 Task: Create a section Code Crushers and in the section, add a milestone Single Sign-On (SSO) Implementation in the project AgileMastery
Action: Mouse moved to (73, 347)
Screenshot: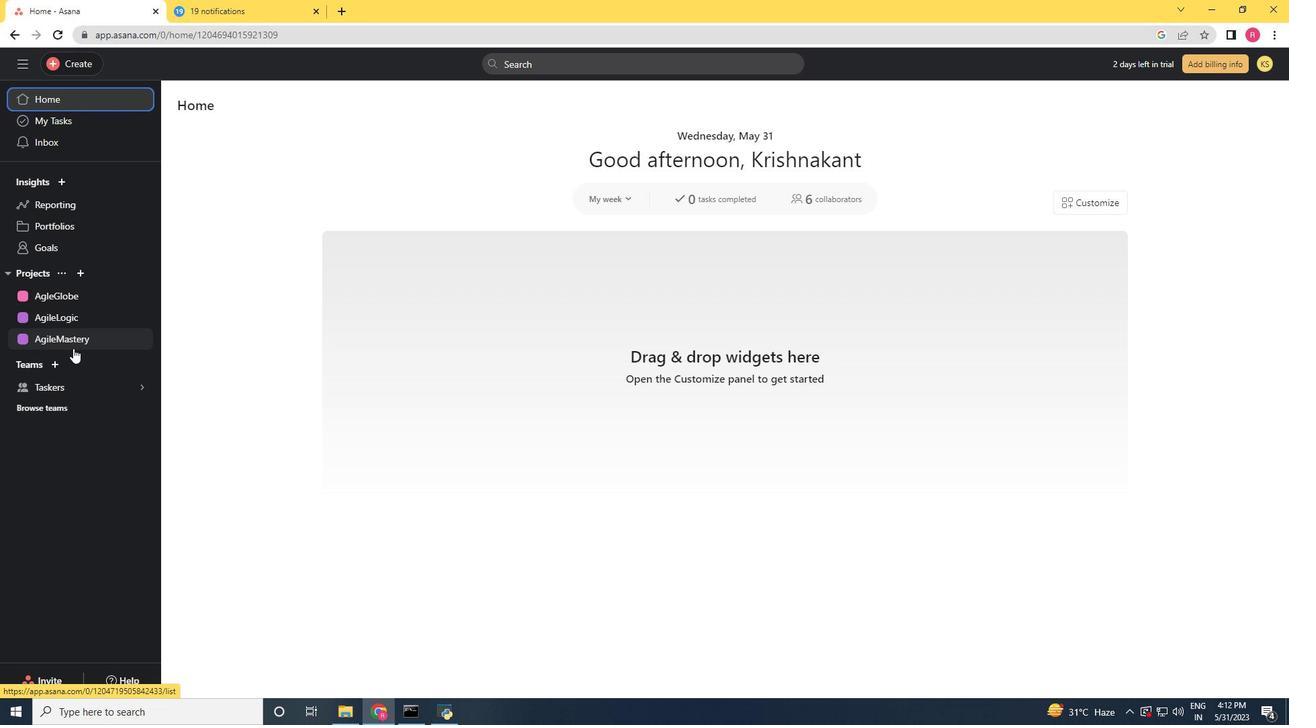 
Action: Mouse pressed left at (73, 347)
Screenshot: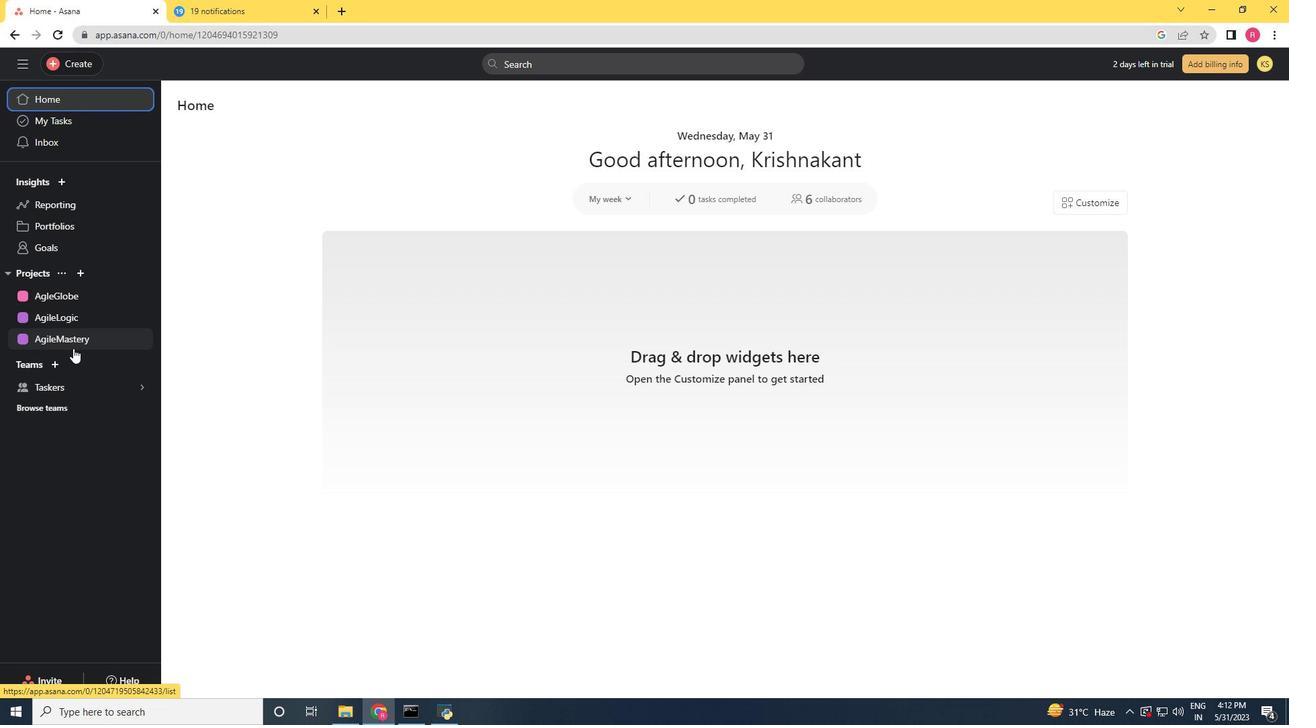 
Action: Mouse moved to (433, 499)
Screenshot: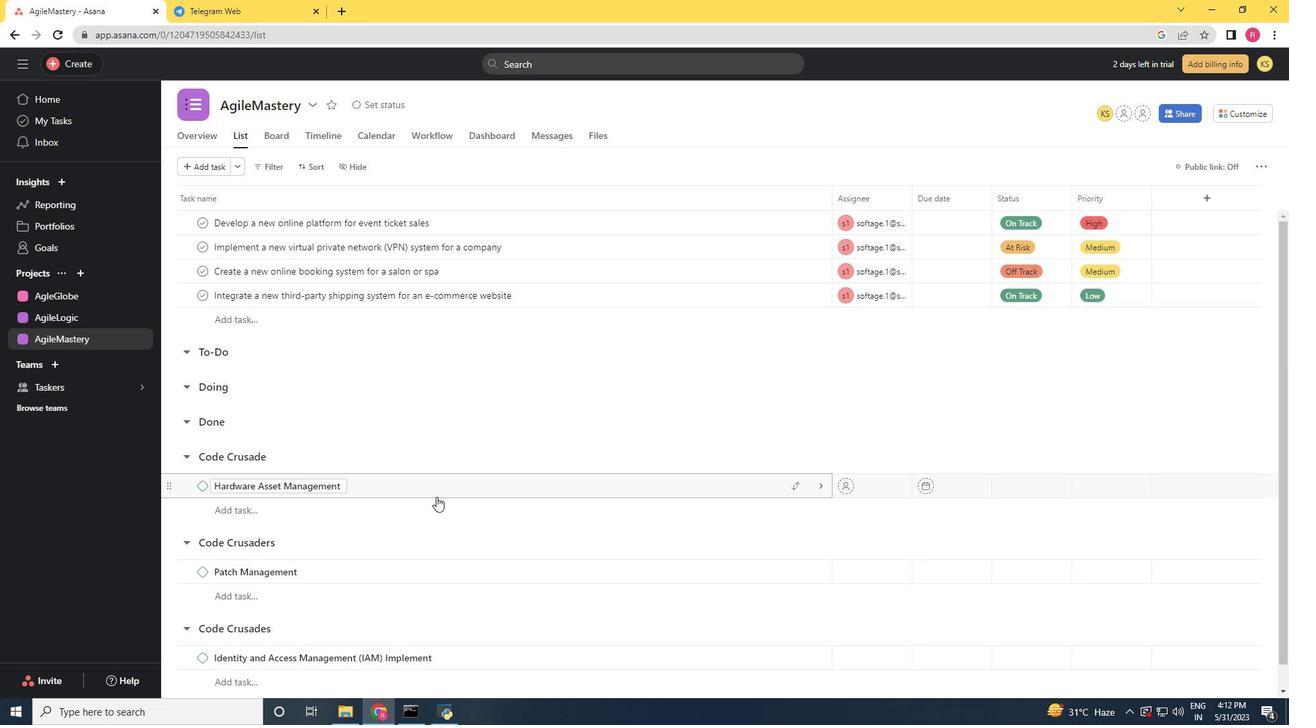
Action: Mouse scrolled (433, 498) with delta (0, 0)
Screenshot: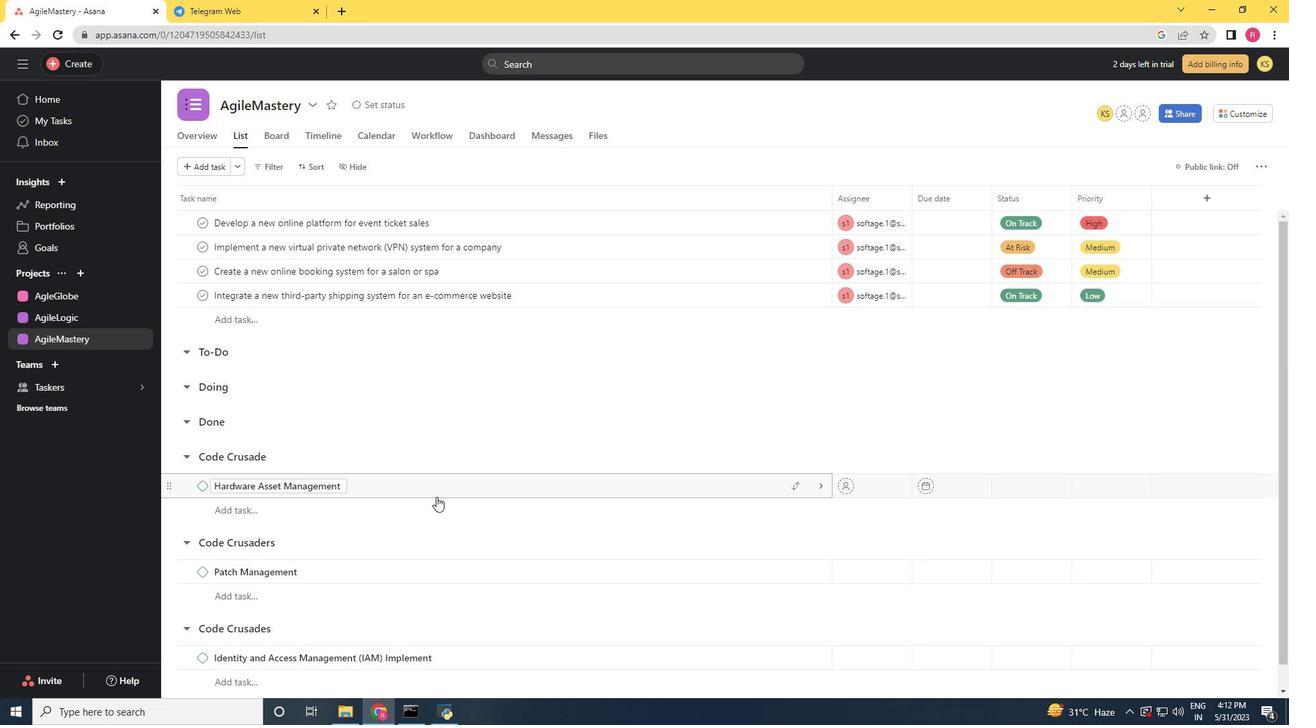 
Action: Mouse moved to (432, 500)
Screenshot: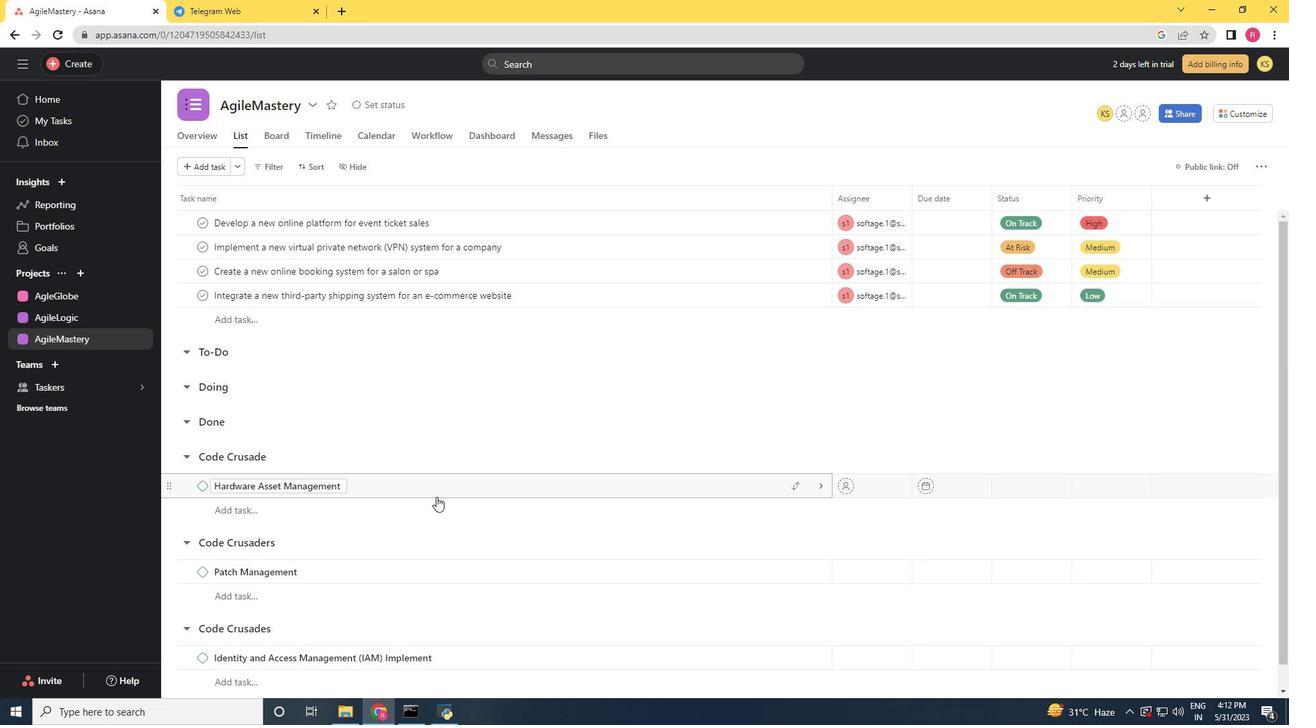 
Action: Mouse scrolled (432, 500) with delta (0, 0)
Screenshot: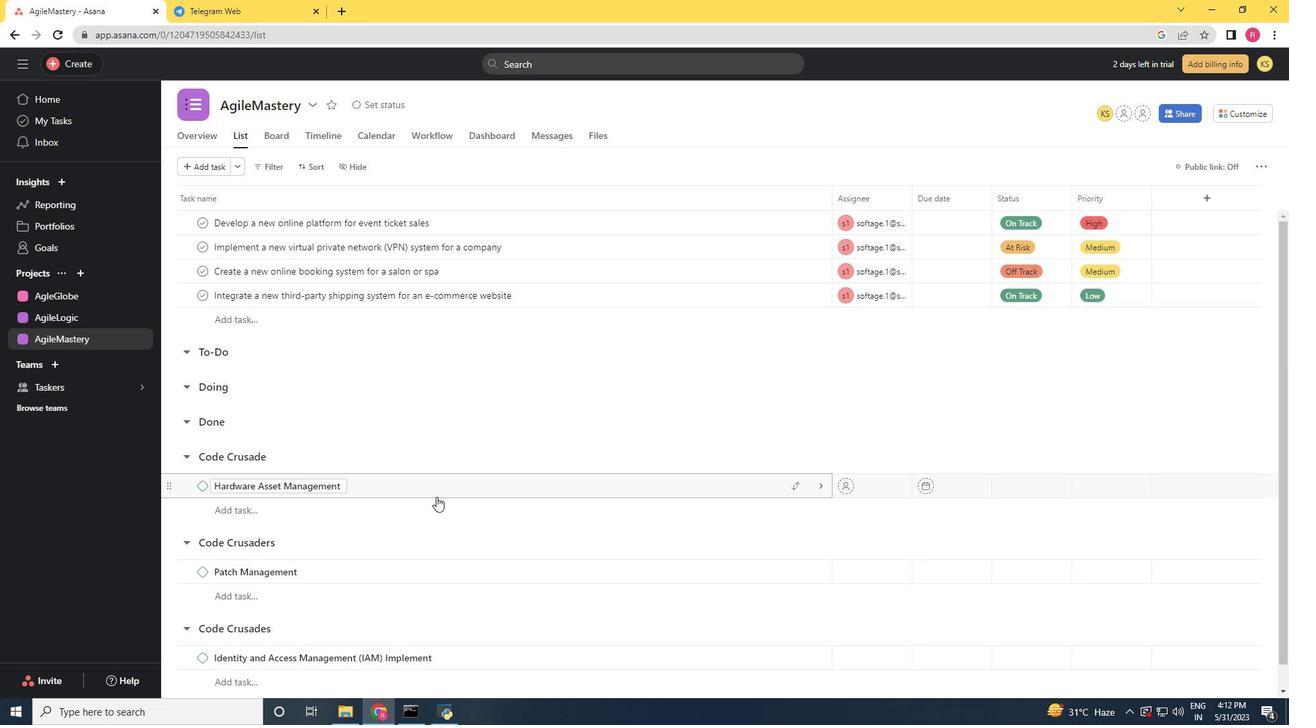 
Action: Mouse moved to (431, 502)
Screenshot: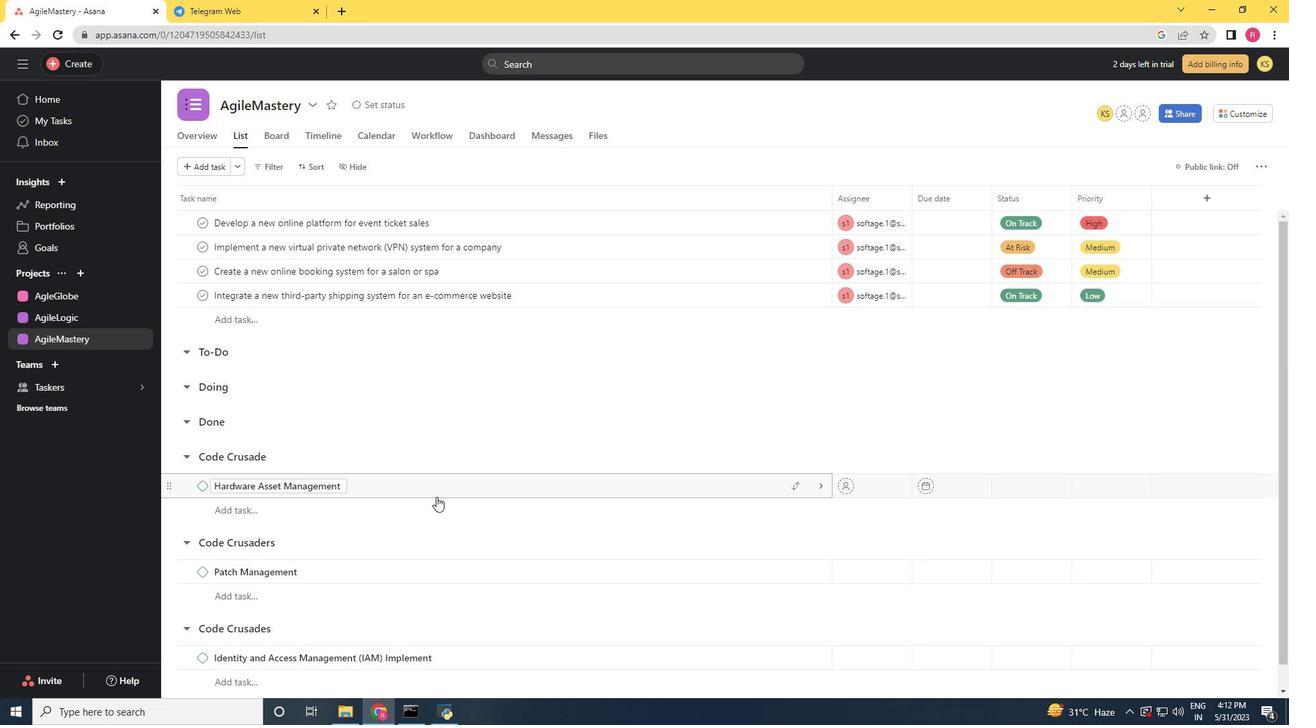 
Action: Mouse scrolled (431, 501) with delta (0, 0)
Screenshot: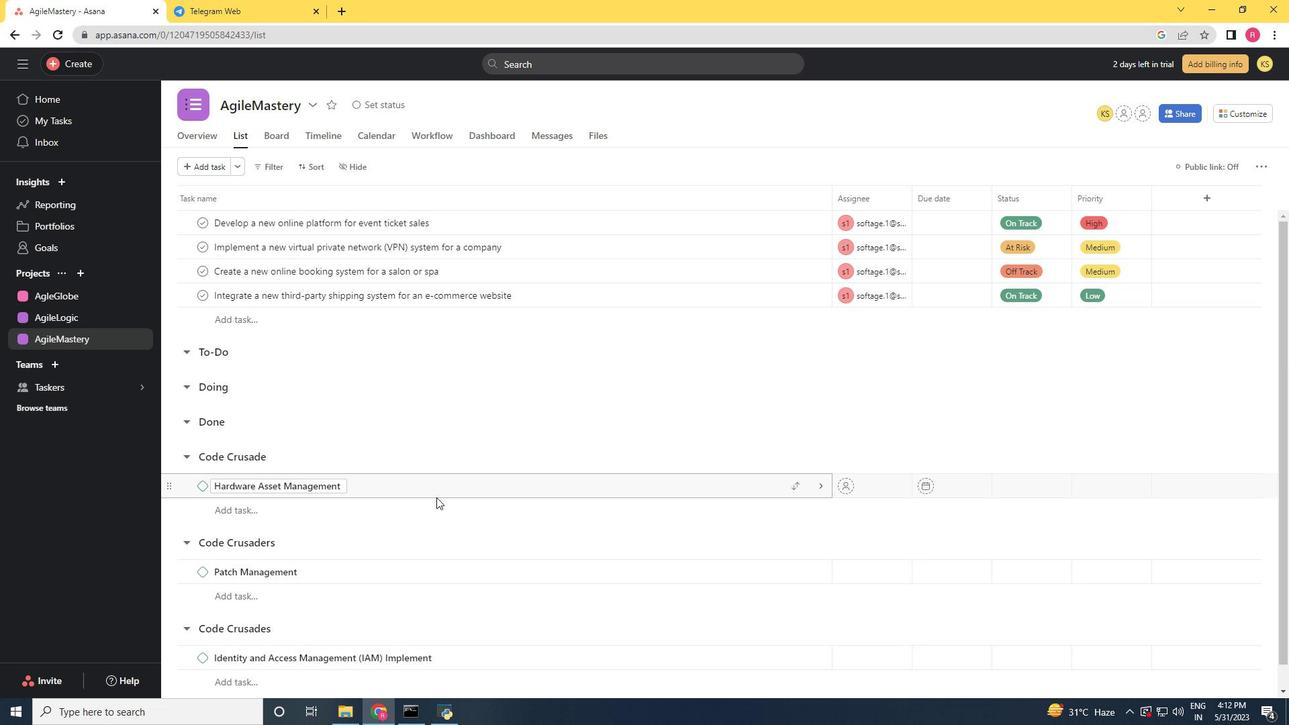 
Action: Mouse moved to (431, 502)
Screenshot: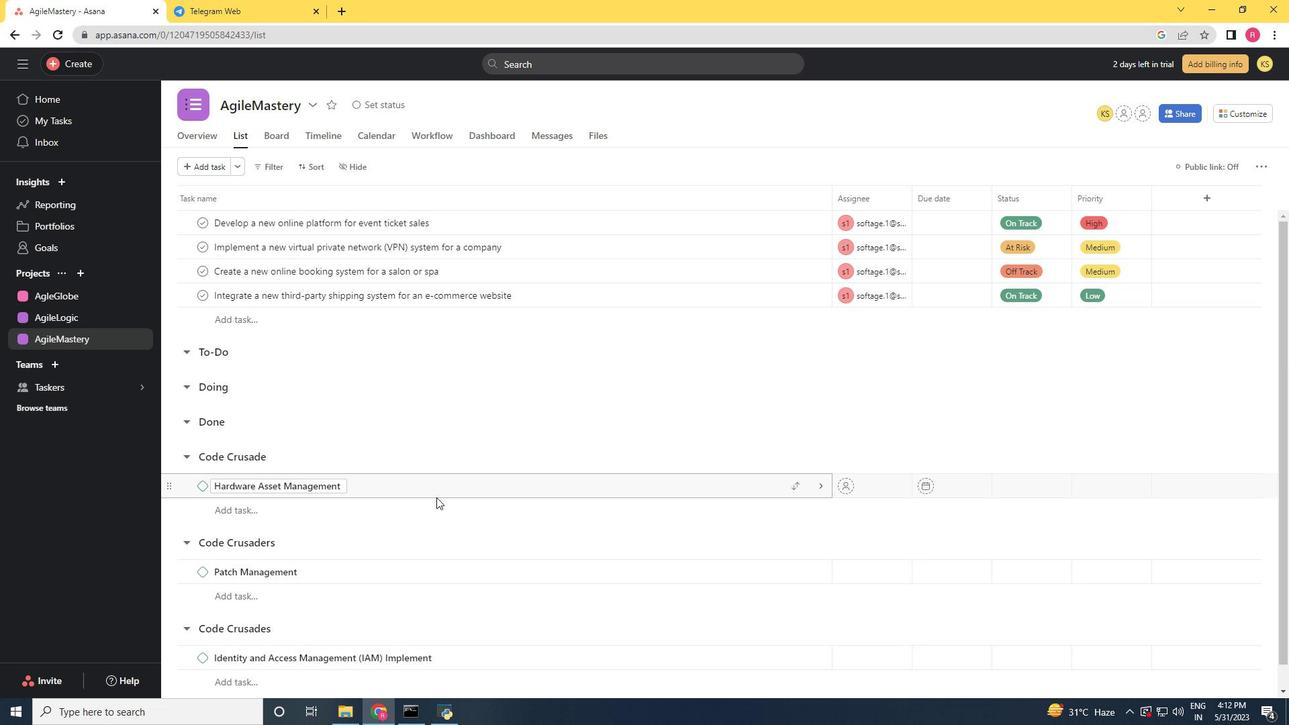 
Action: Mouse scrolled (431, 502) with delta (0, 0)
Screenshot: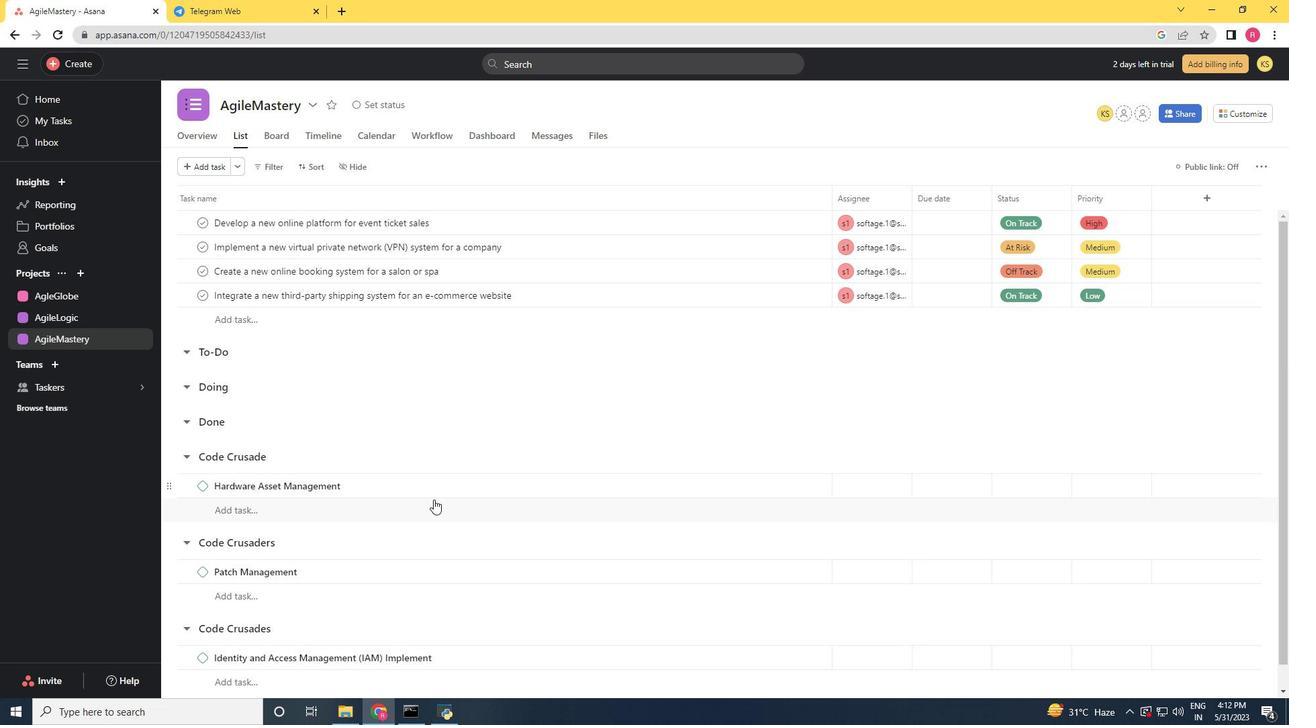 
Action: Mouse moved to (207, 688)
Screenshot: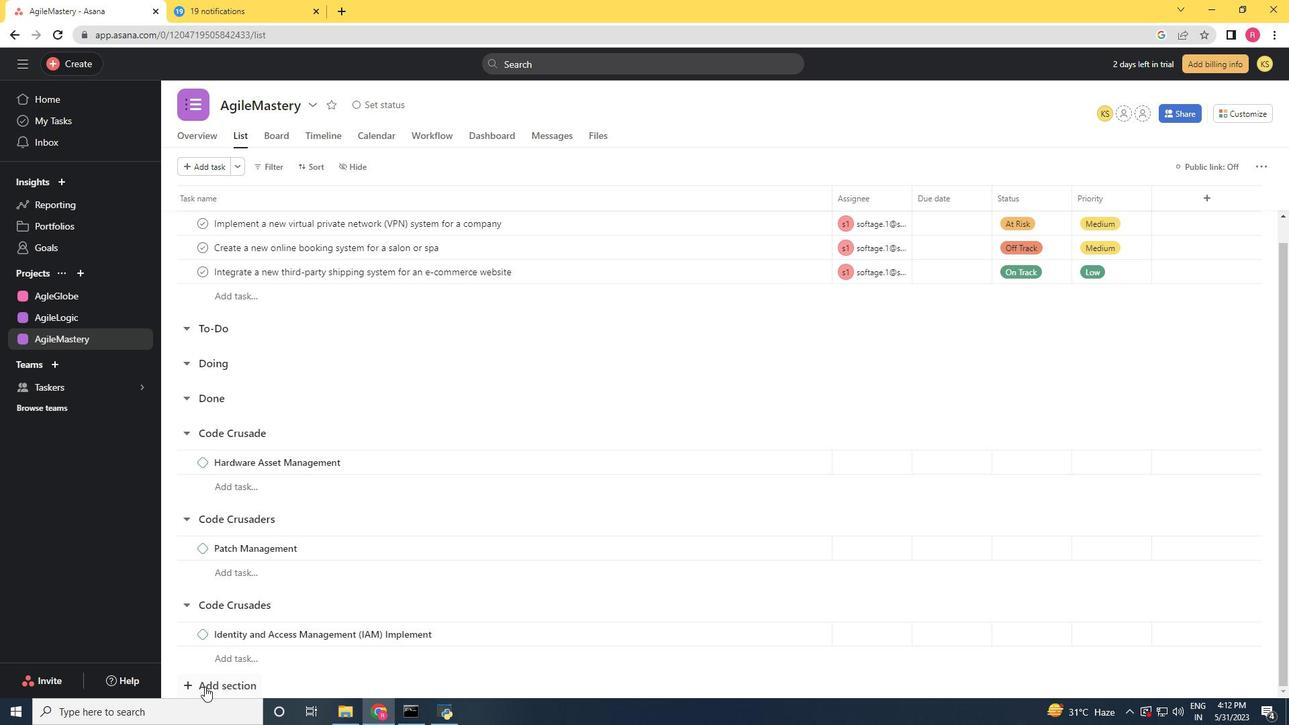 
Action: Mouse pressed left at (207, 688)
Screenshot: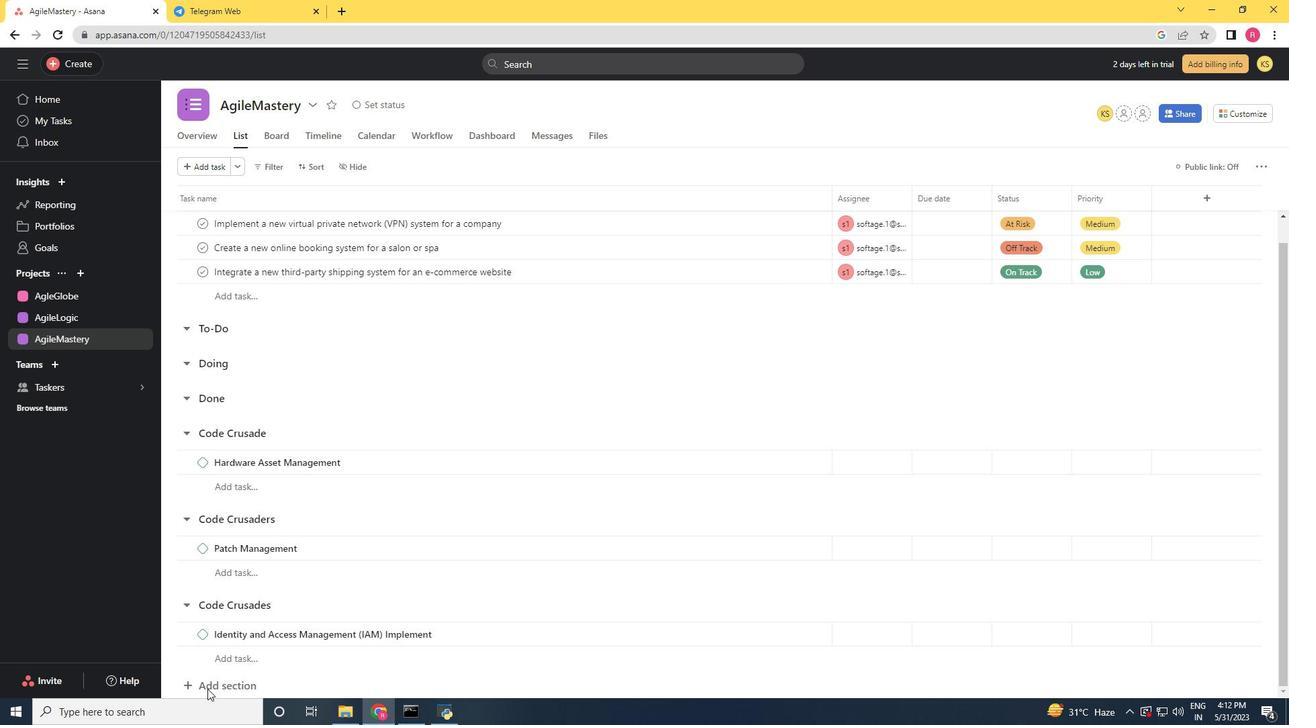 
Action: Mouse moved to (253, 654)
Screenshot: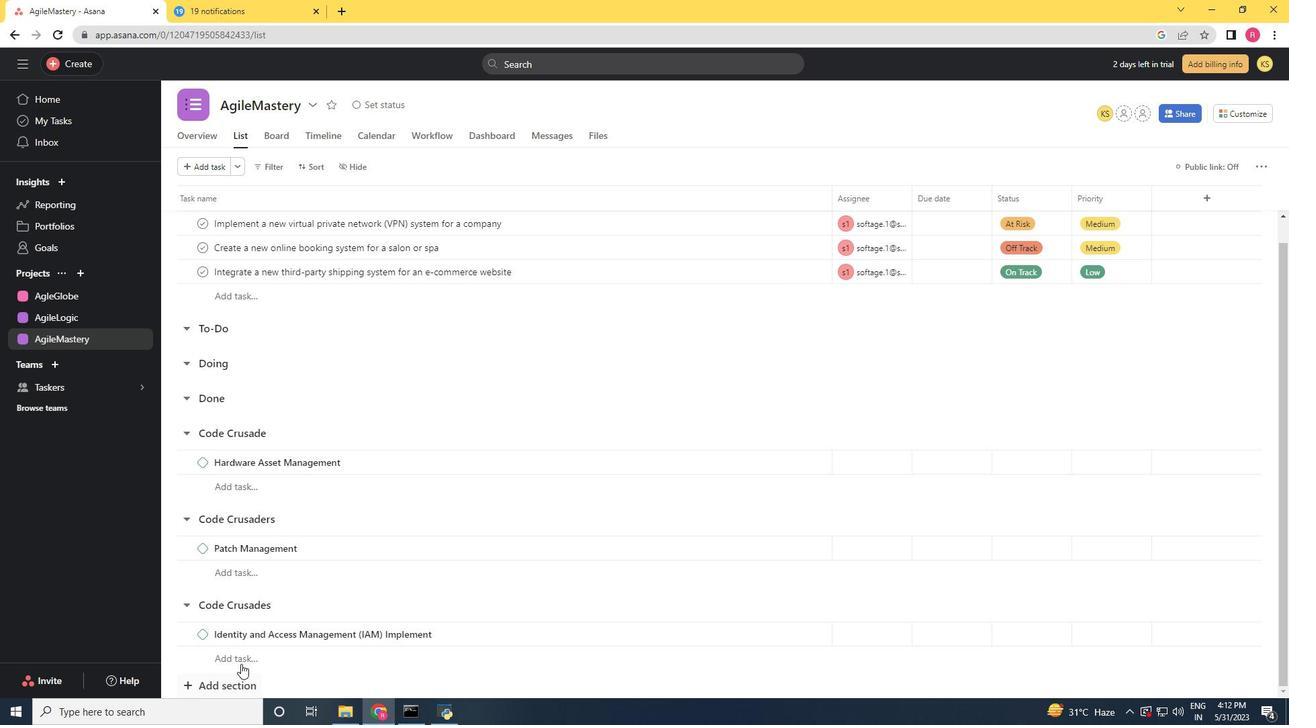 
Action: Mouse scrolled (253, 653) with delta (0, 0)
Screenshot: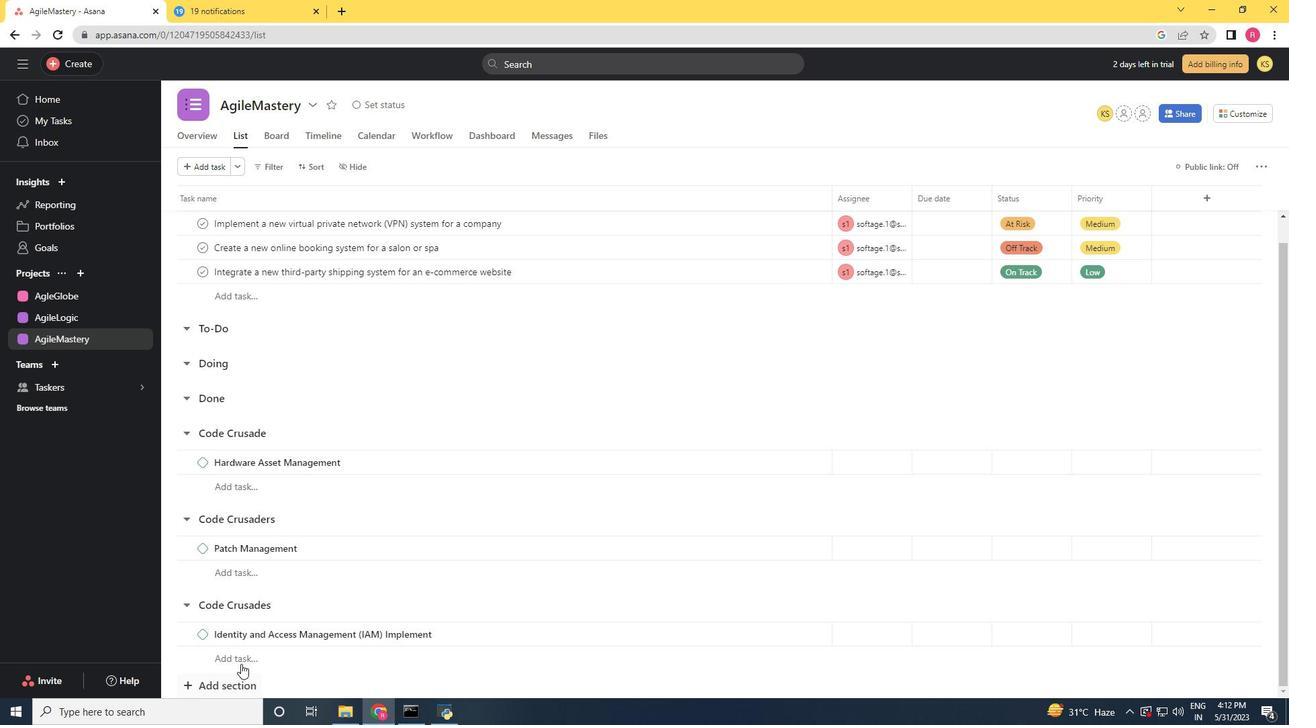 
Action: Mouse moved to (254, 653)
Screenshot: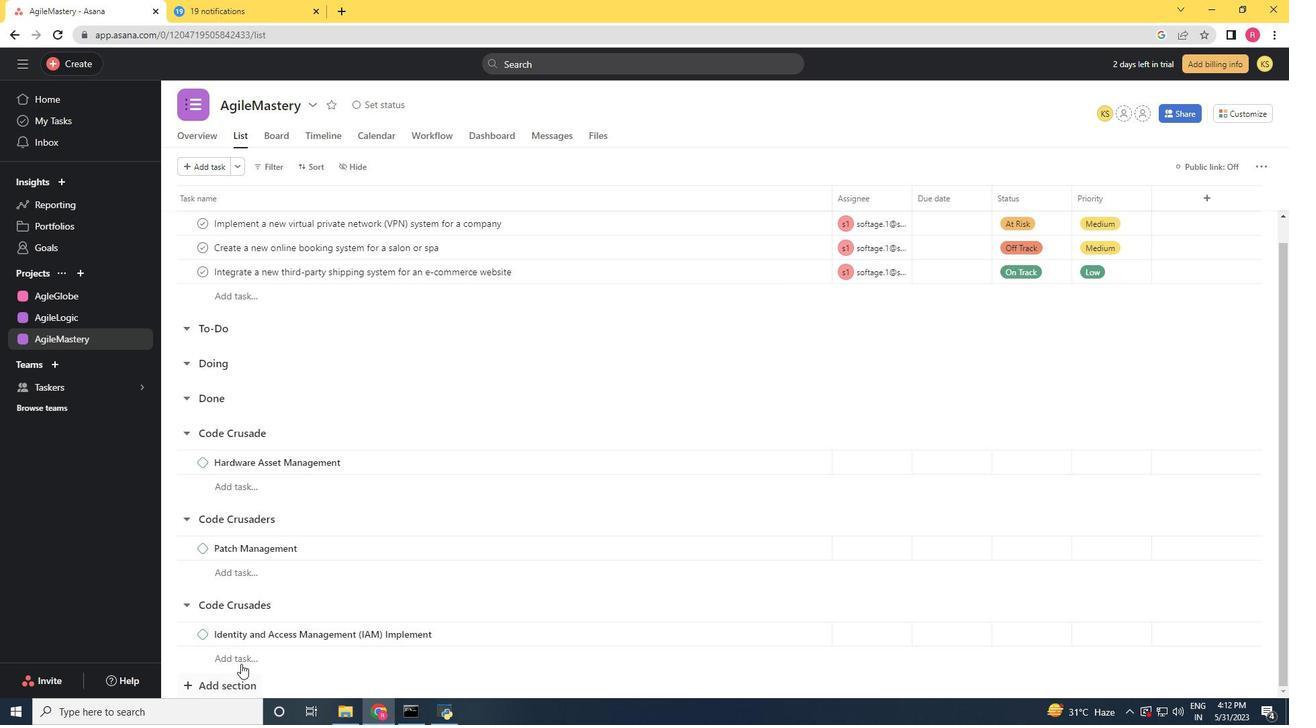 
Action: Mouse scrolled (254, 653) with delta (0, 0)
Screenshot: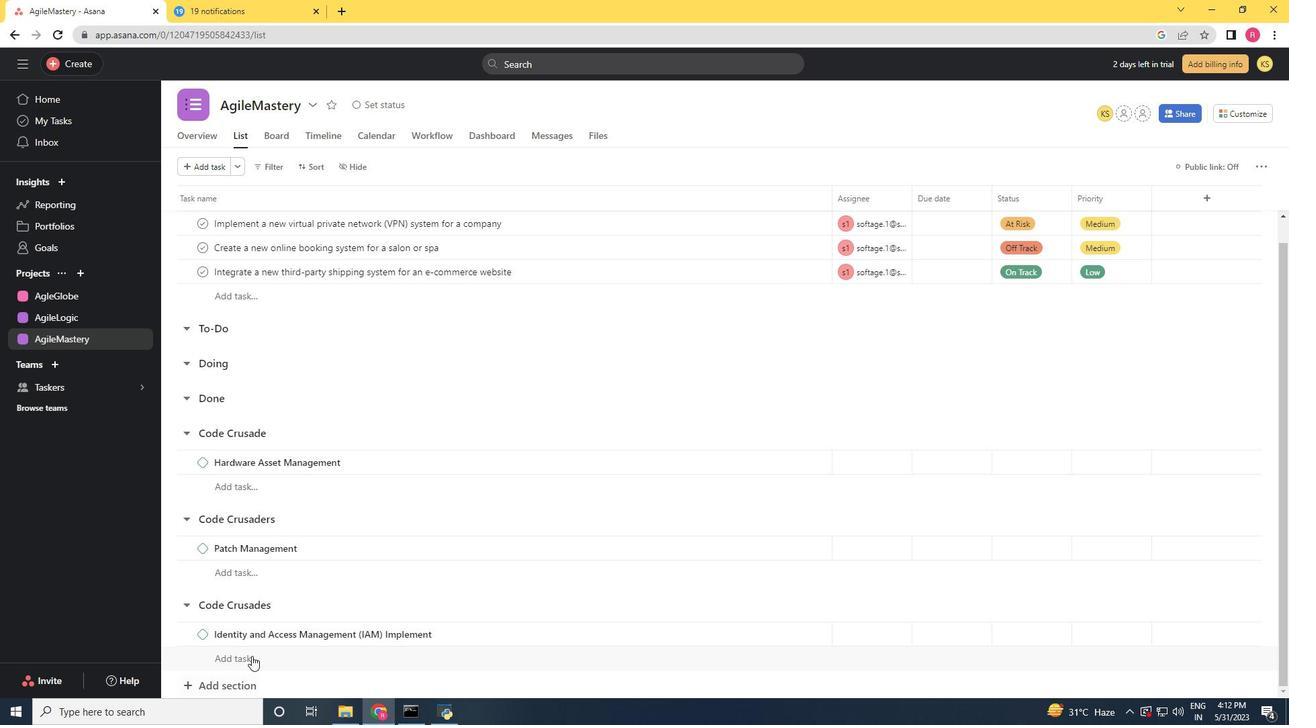 
Action: Mouse moved to (255, 653)
Screenshot: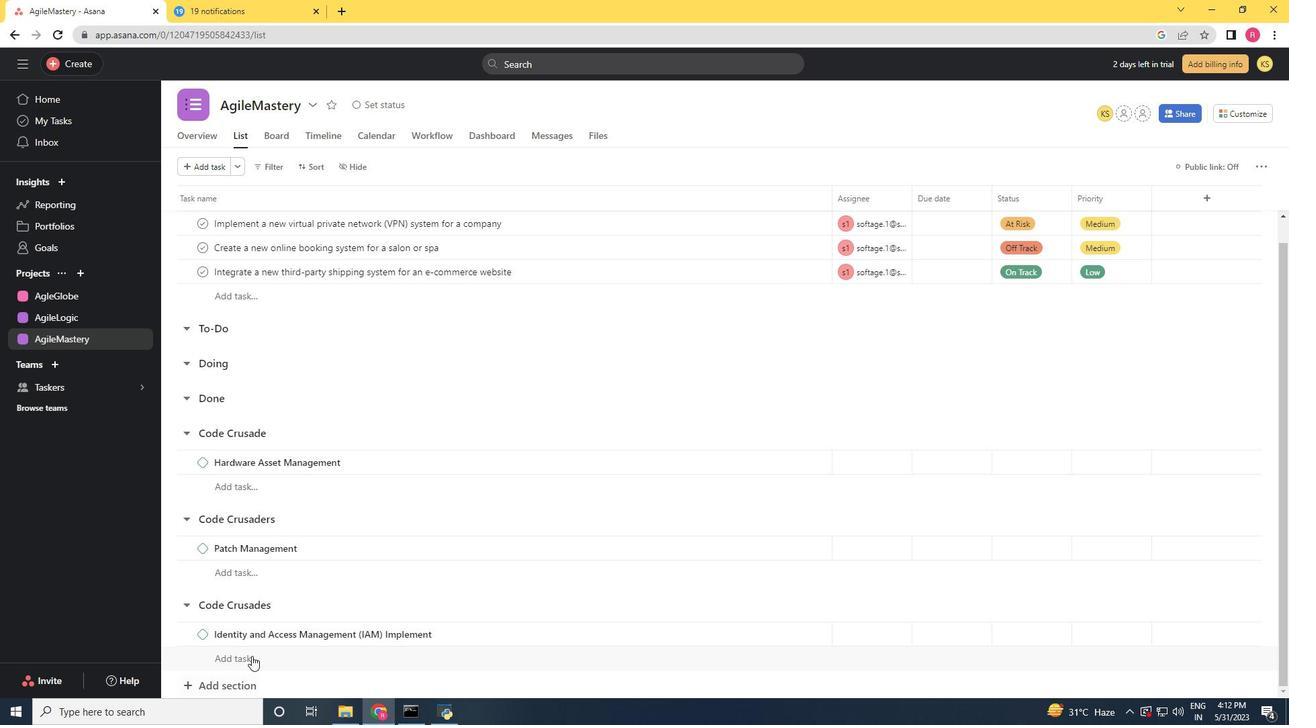 
Action: Mouse scrolled (255, 653) with delta (0, 0)
Screenshot: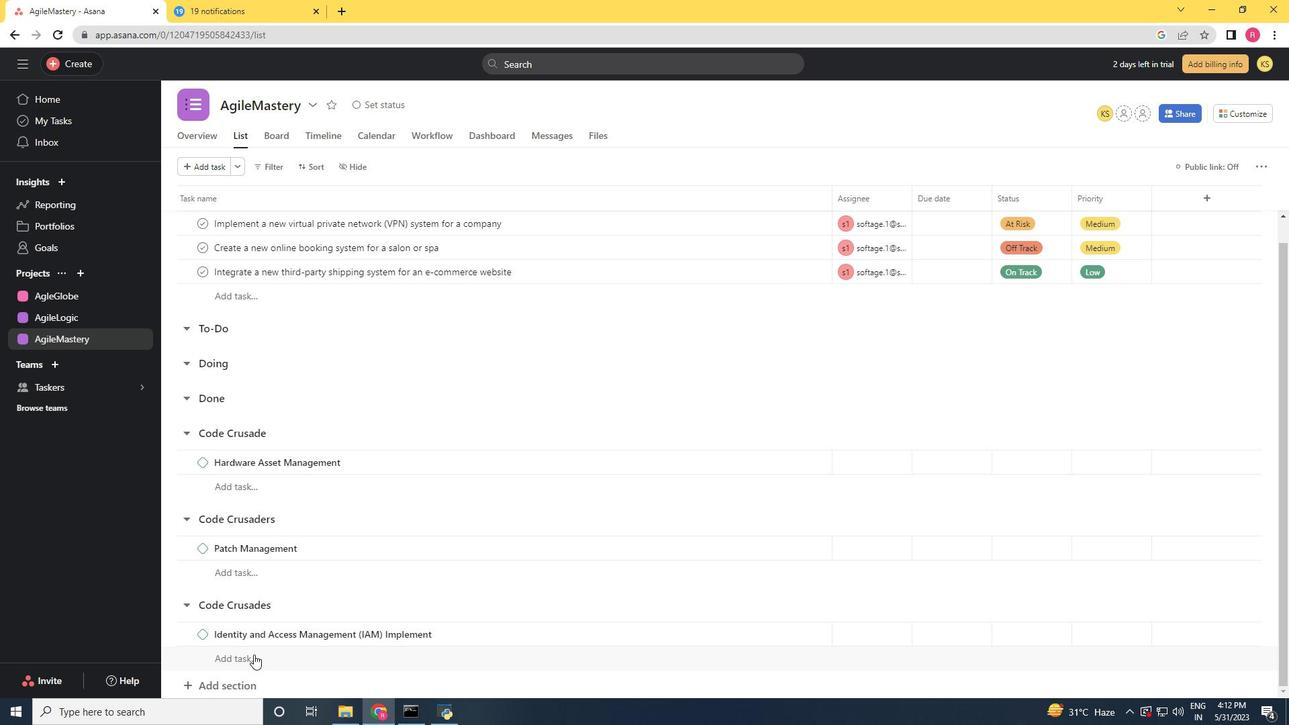 
Action: Mouse scrolled (255, 653) with delta (0, 0)
Screenshot: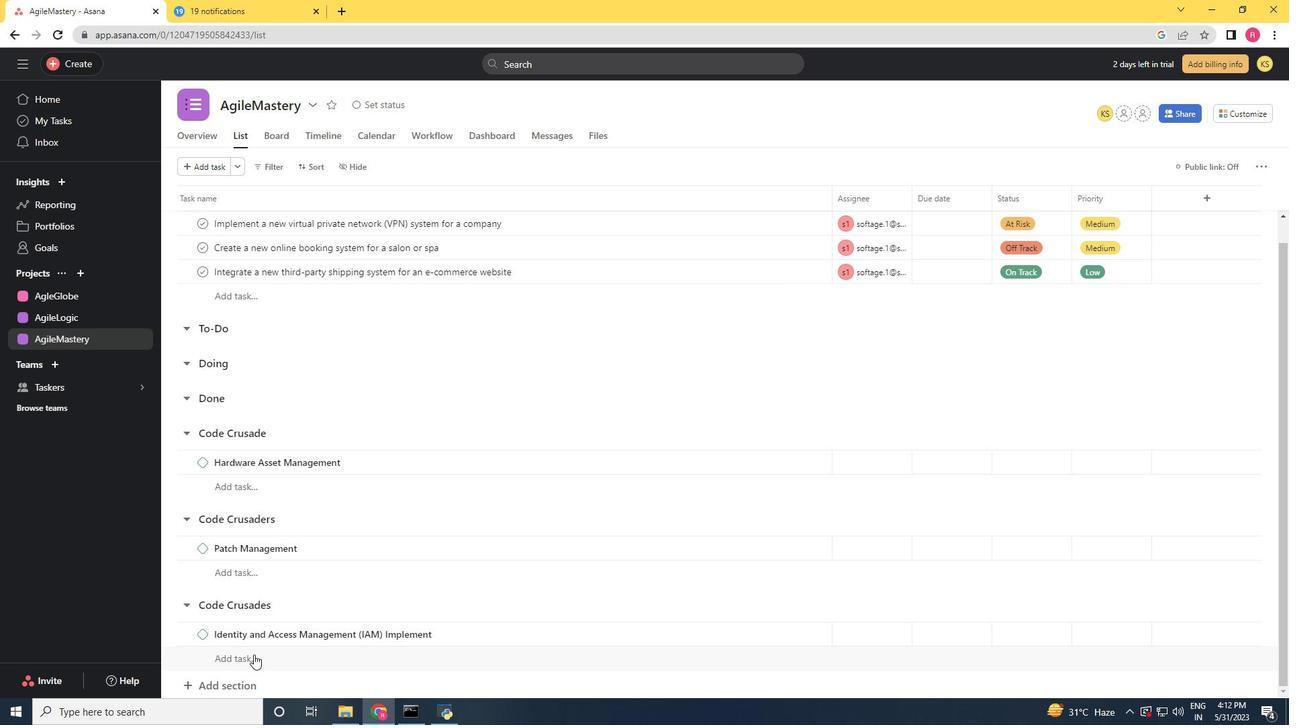 
Action: Mouse moved to (228, 681)
Screenshot: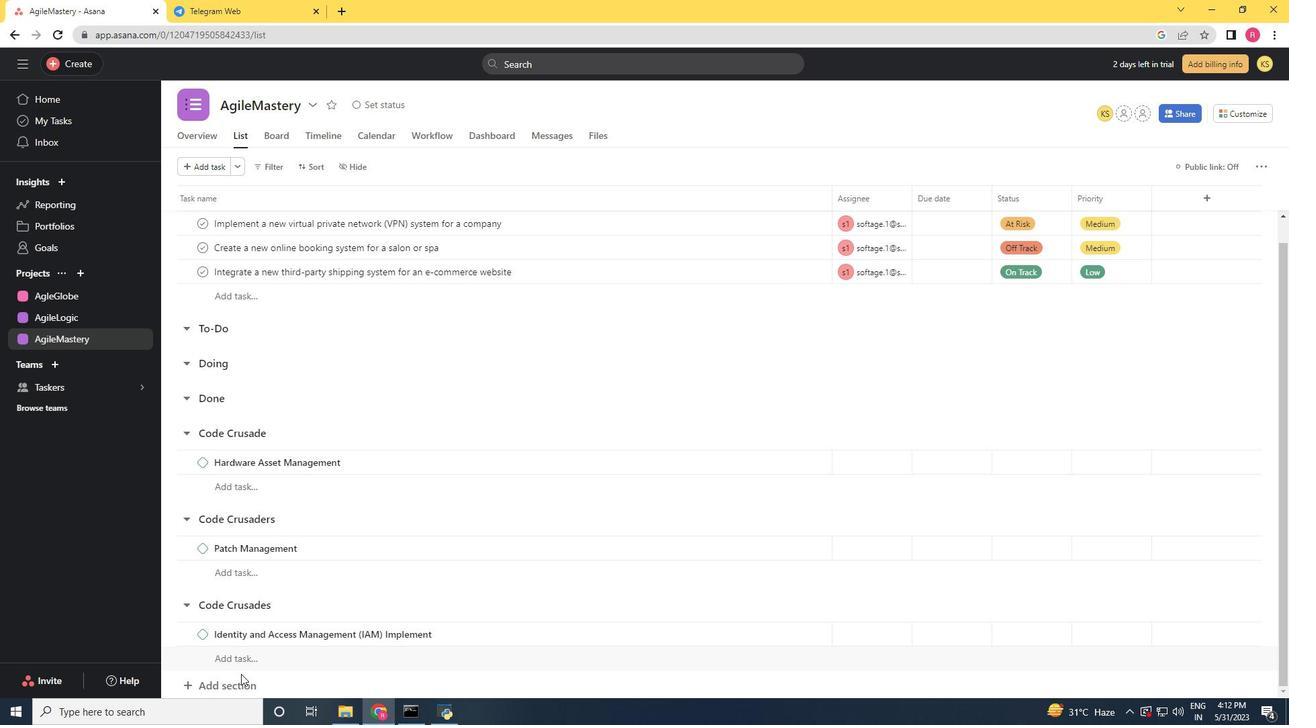 
Action: Mouse pressed left at (228, 681)
Screenshot: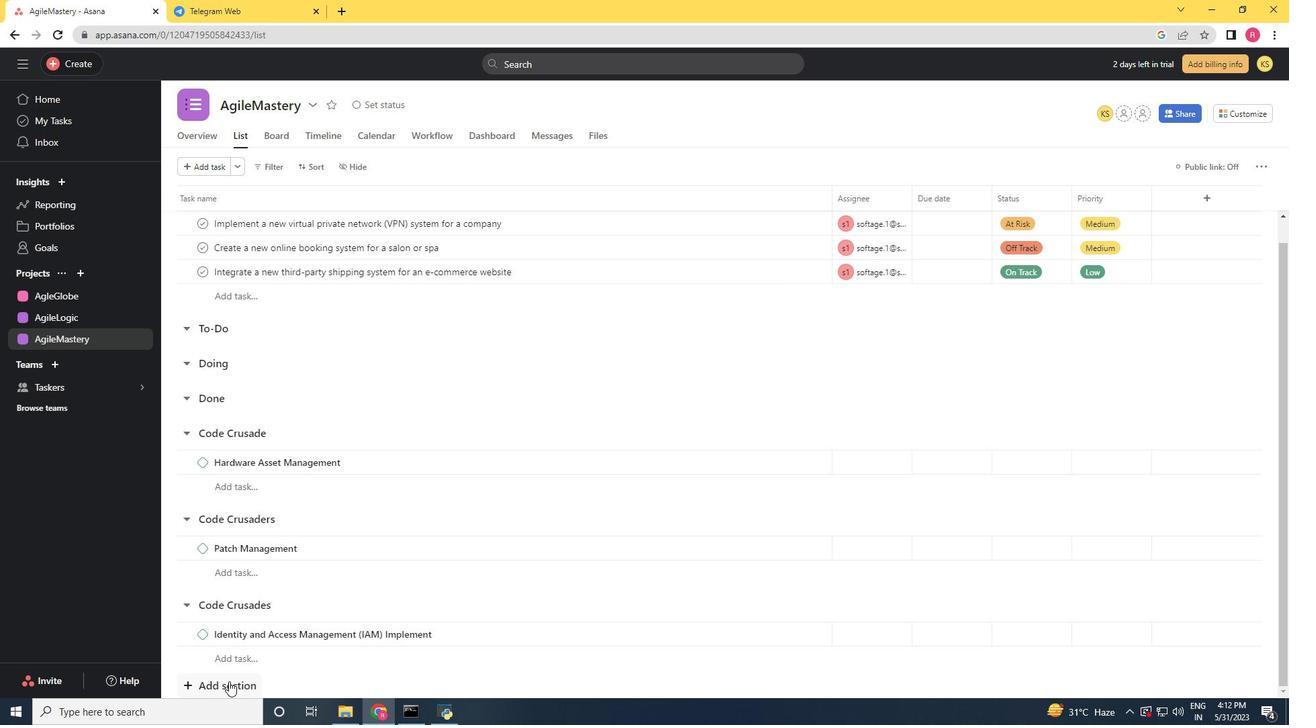
Action: Mouse moved to (239, 674)
Screenshot: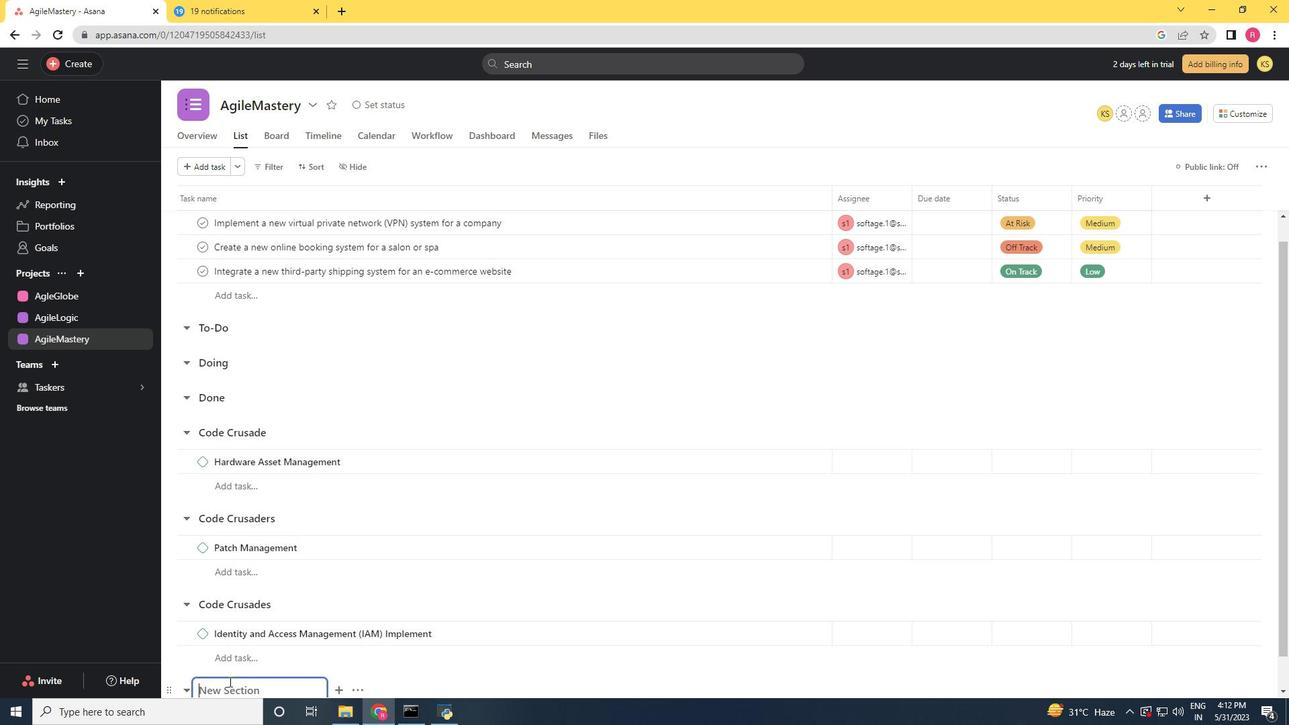 
Action: Mouse scrolled (239, 674) with delta (0, 0)
Screenshot: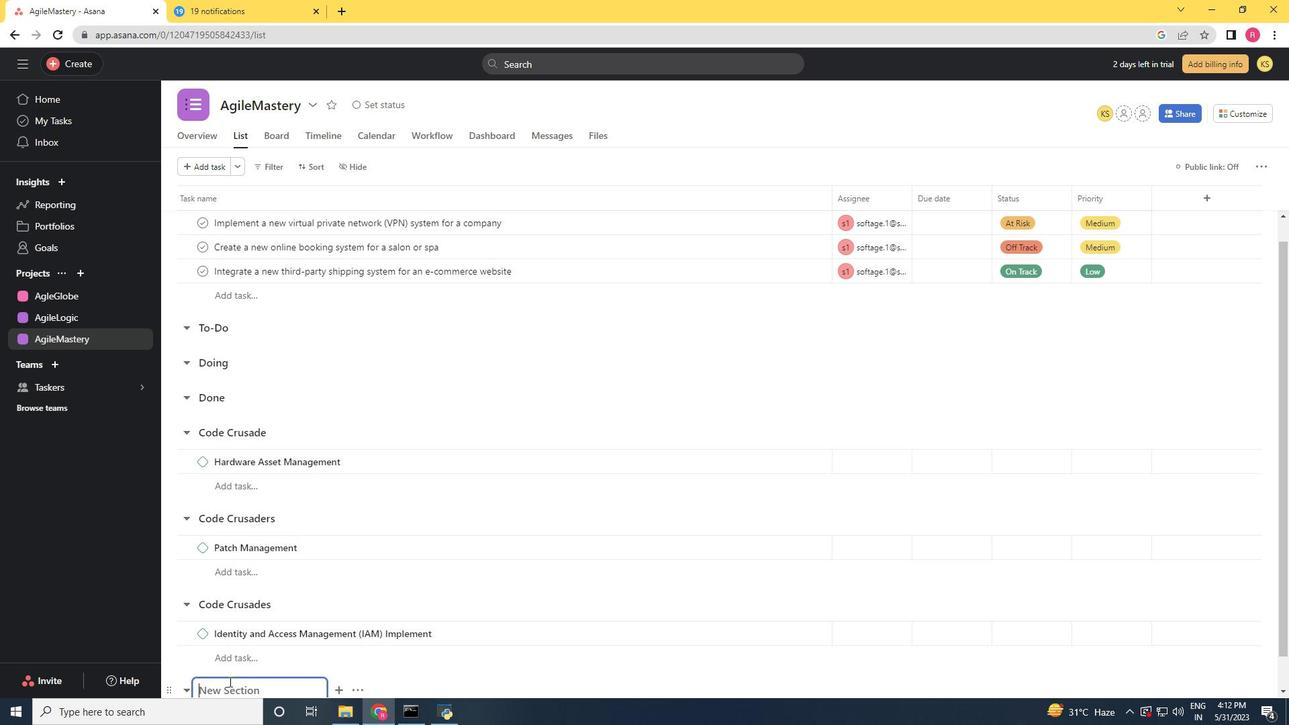
Action: Mouse moved to (241, 674)
Screenshot: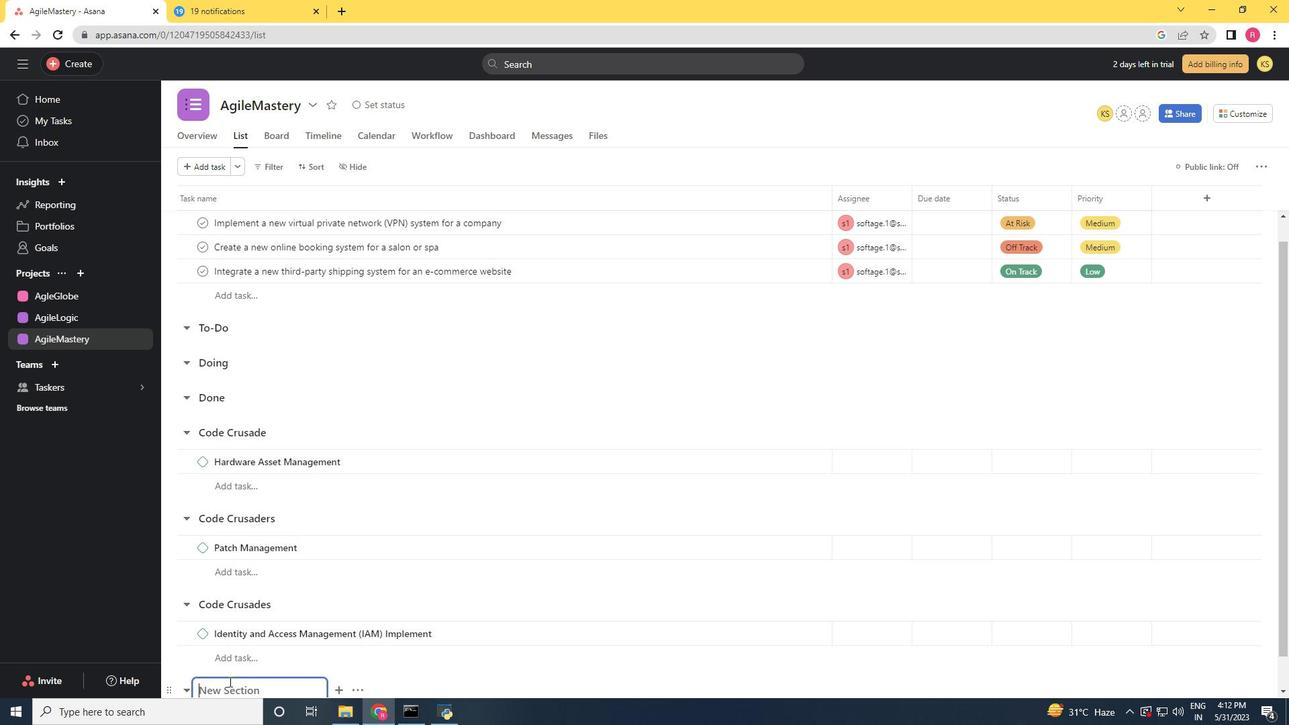
Action: Mouse scrolled (241, 674) with delta (0, 0)
Screenshot: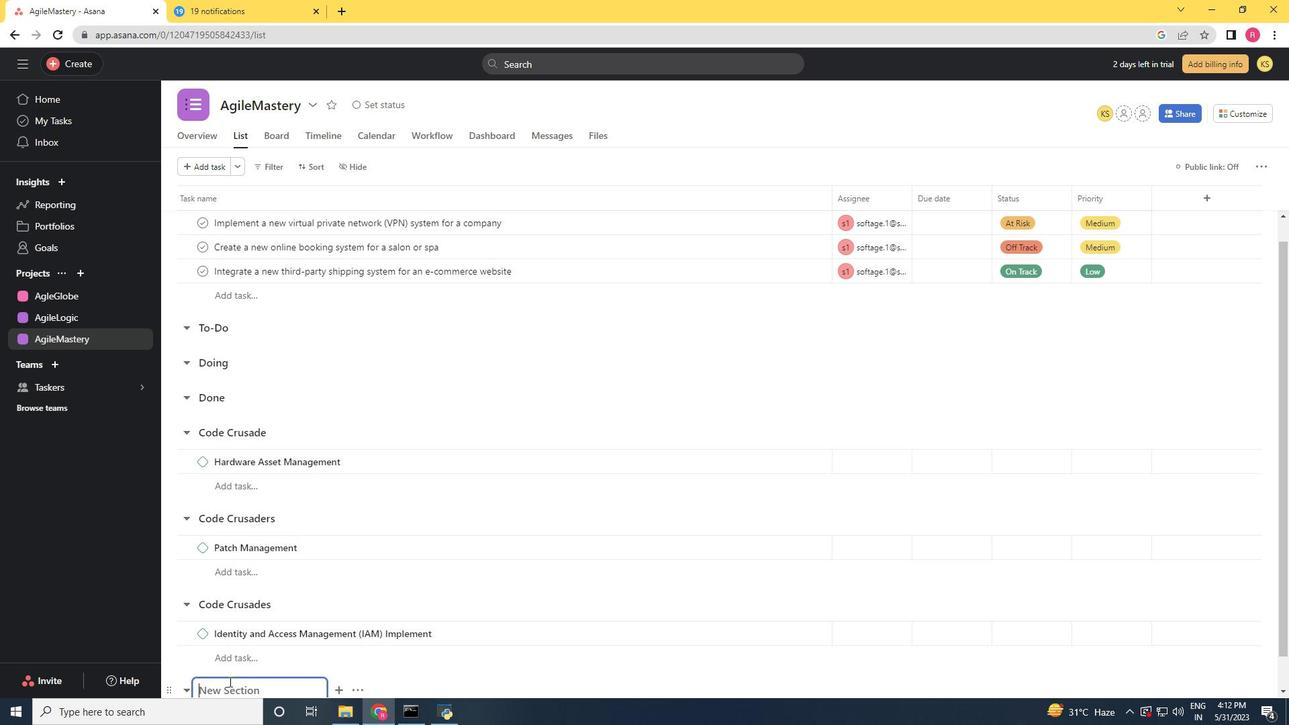
Action: Mouse moved to (244, 674)
Screenshot: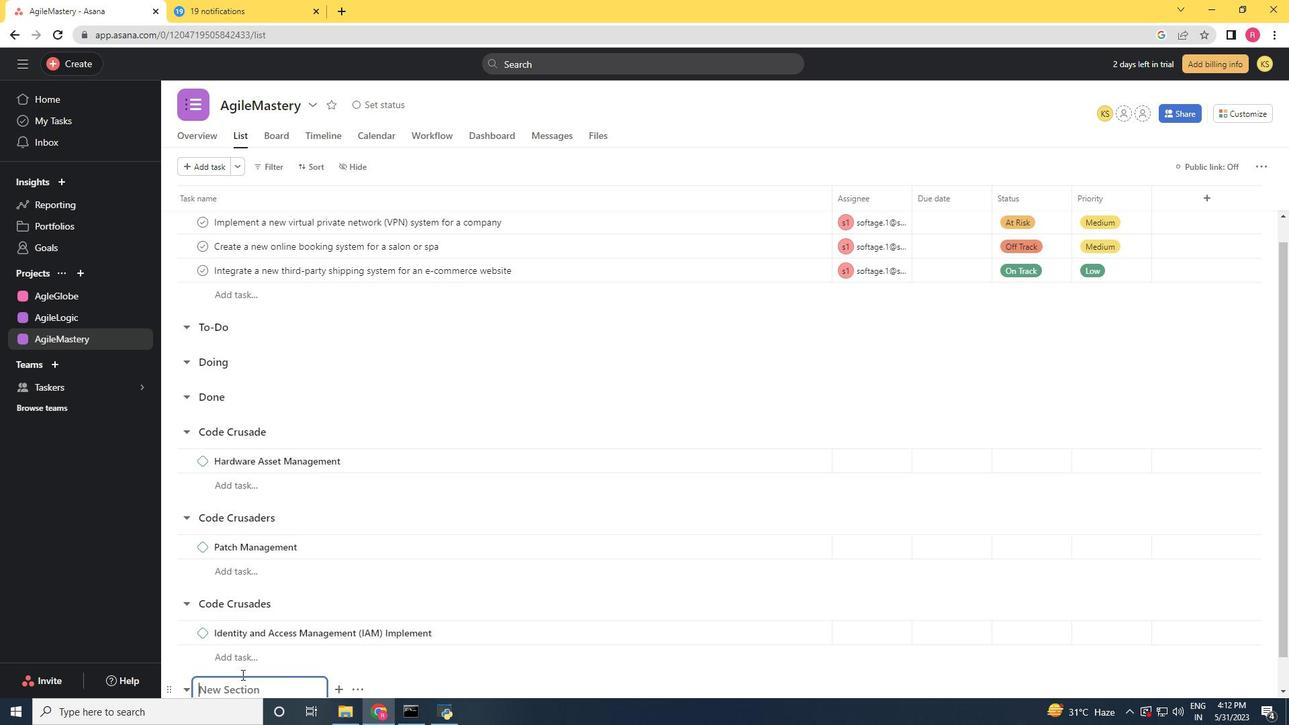 
Action: Mouse scrolled (244, 674) with delta (0, 0)
Screenshot: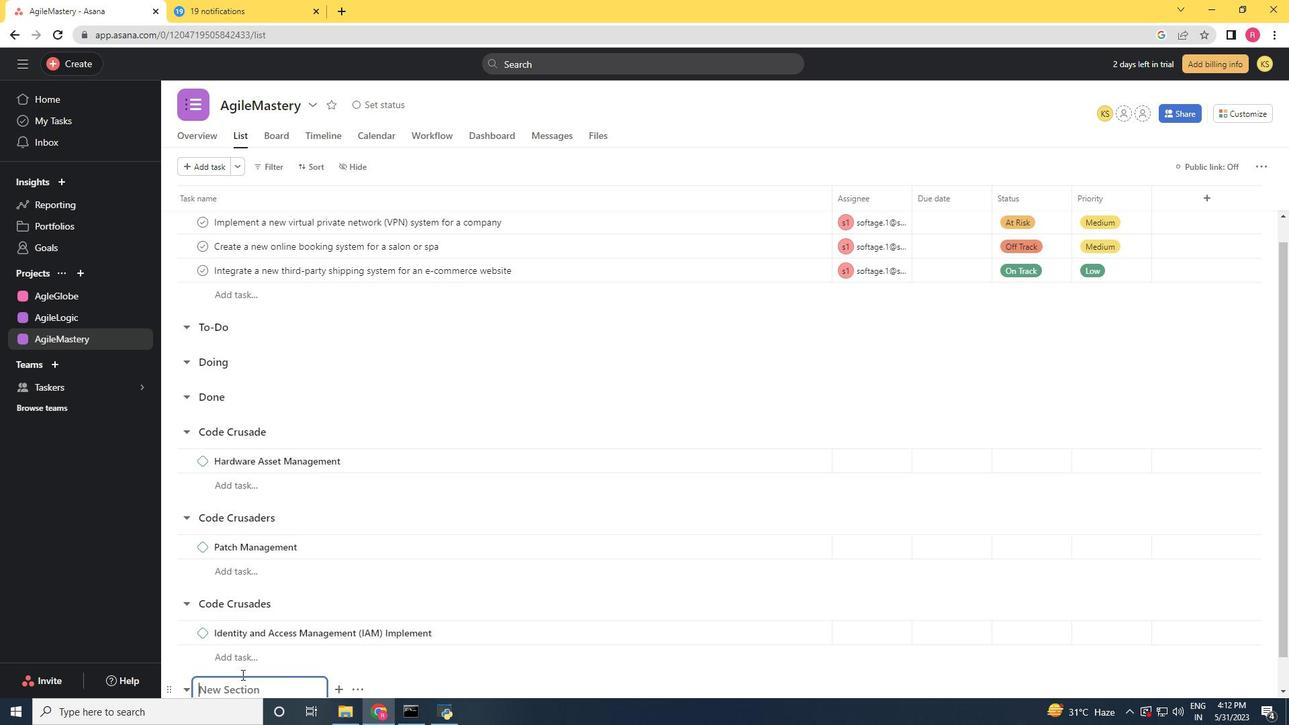 
Action: Mouse scrolled (244, 674) with delta (0, 0)
Screenshot: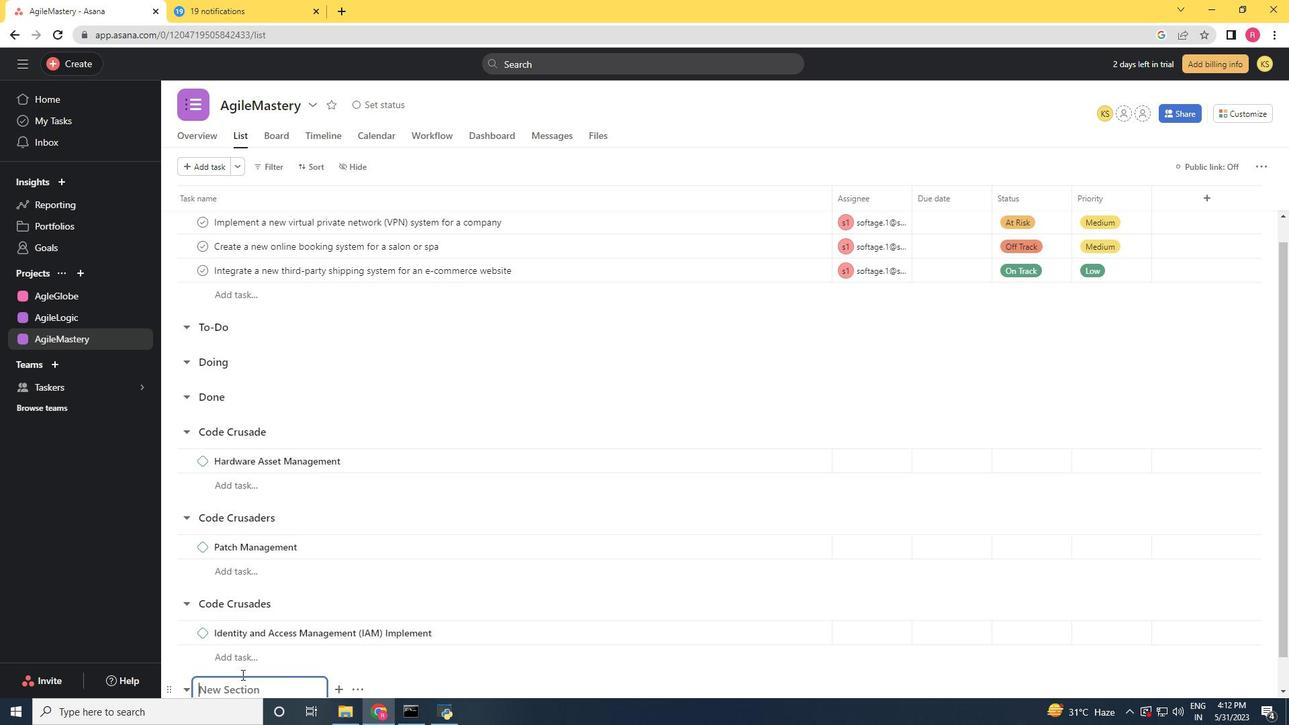 
Action: Mouse scrolled (244, 674) with delta (0, 0)
Screenshot: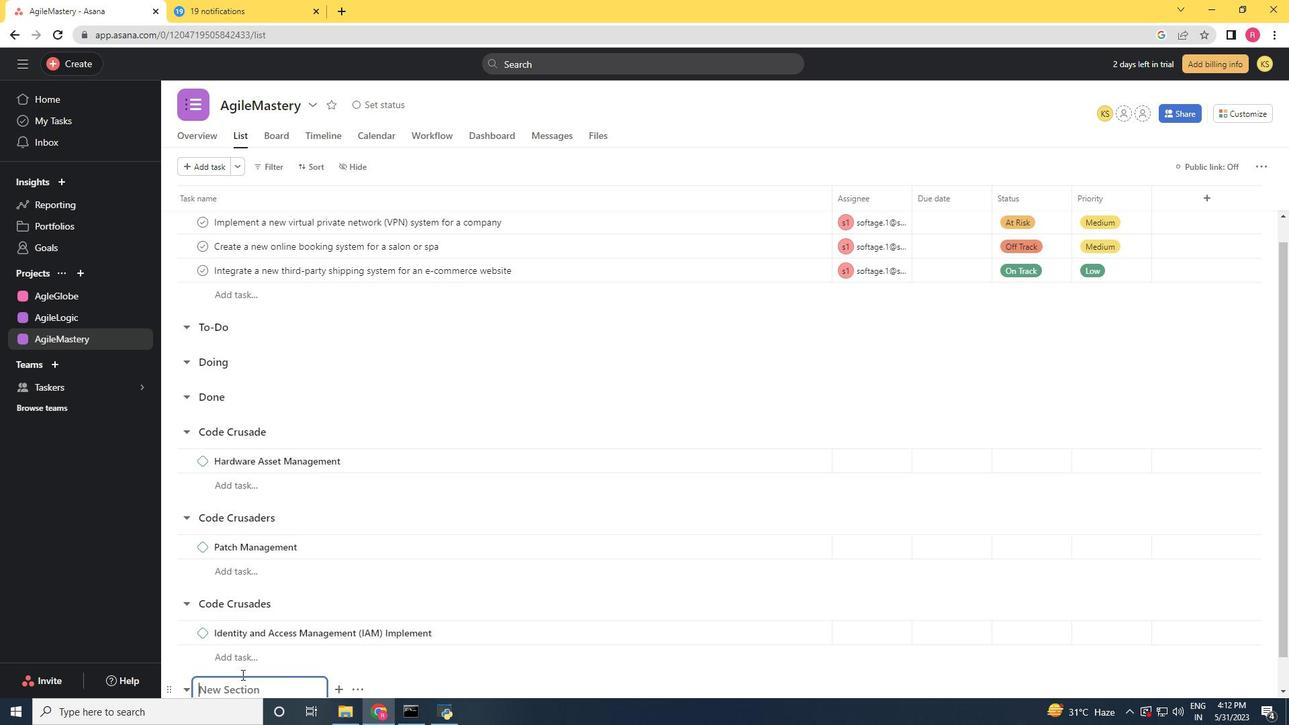 
Action: Mouse scrolled (244, 674) with delta (0, 0)
Screenshot: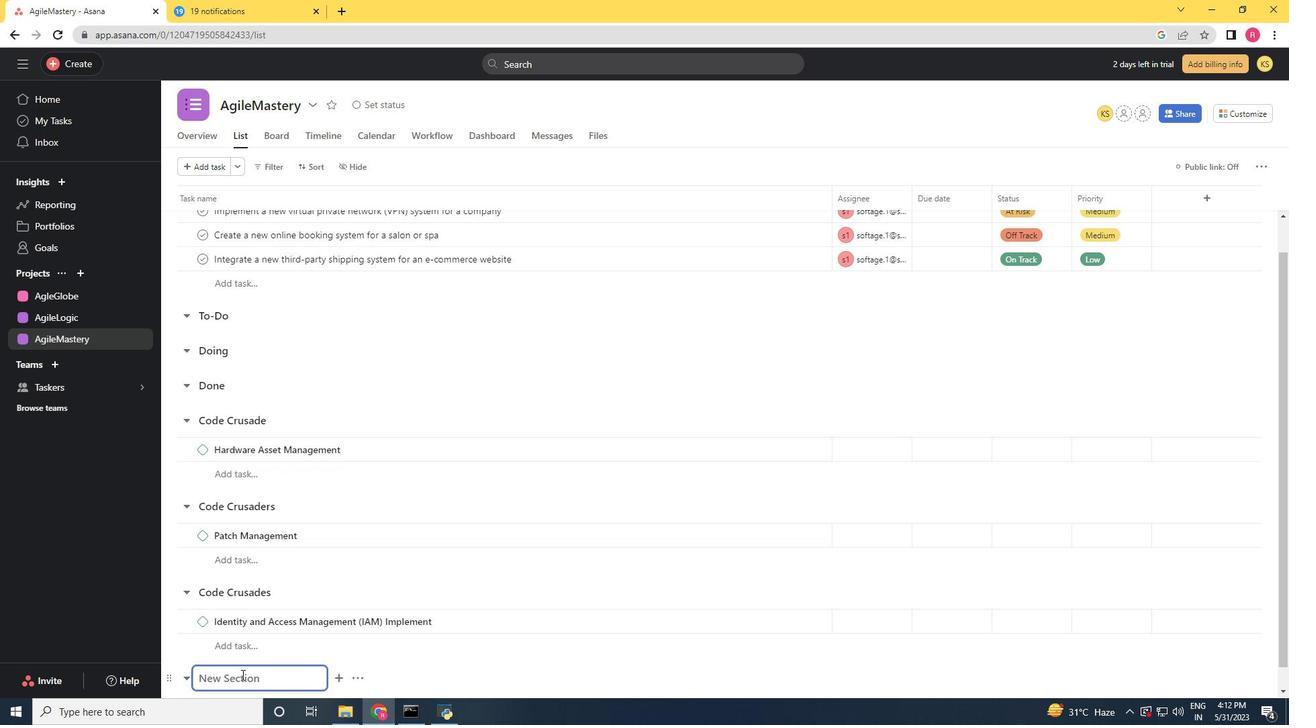 
Action: Mouse moved to (249, 669)
Screenshot: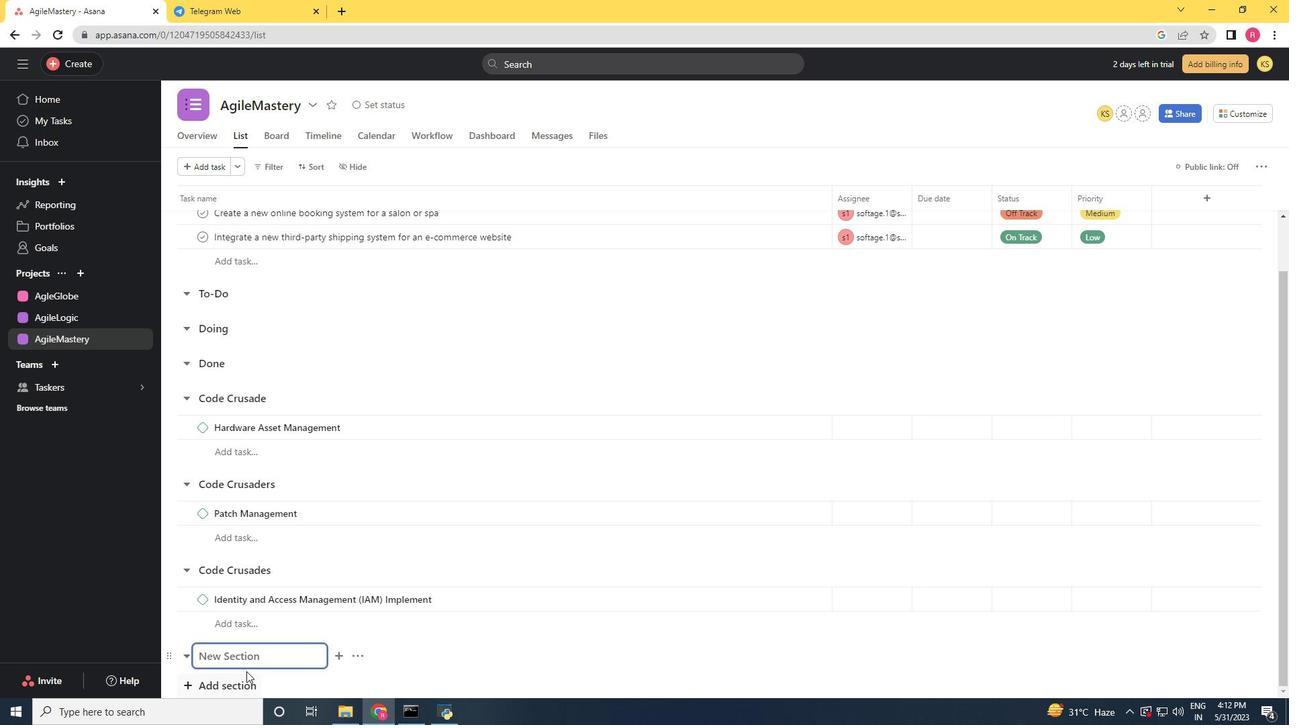 
Action: Key pressed <Key.shift>COde<Key.space><Key.backspace><Key.backspace><Key.backspace><Key.backspace>ode<Key.space><Key.shift><Key.shift><Key.shift><Key.shift><Key.shift>Crushers<Key.enter><Key.shift>Single<Key.space><Key.shift><Key.shift><Key.shift>Sign<Key.space><Key.backspace>-<Key.shift>ON<Key.shift_r><Key.shift_r><Key.shift_r><Key.shift_r><Key.shift_r><Key.shift_r><Key.shift_r><Key.shift_r><Key.shift_r><Key.shift_r><Key.shift_r><Key.shift_r><Key.shift_r><Key.shift_r><Key.shift_r><Key.shift_r><Key.shift_r><Key.shift_r><Key.shift_r><Key.shift_r><Key.shift_r><Key.shift_r><Key.shift_r><Key.shift_r><Key.shift_r><Key.shift_r><Key.shift_r><Key.shift_r><Key.shift_r><Key.shift_r><Key.shift_r><Key.shift_r><Key.shift_r><Key.shift_r><Key.shift_r><Key.shift_r><Key.shift_r><Key.space><Key.shift_r><Key.shift_r>(<Key.shift_r><Key.shift_r>SSO<Key.shift_r>)<Key.space><Key.shift>Implementation<Key.space>
Screenshot: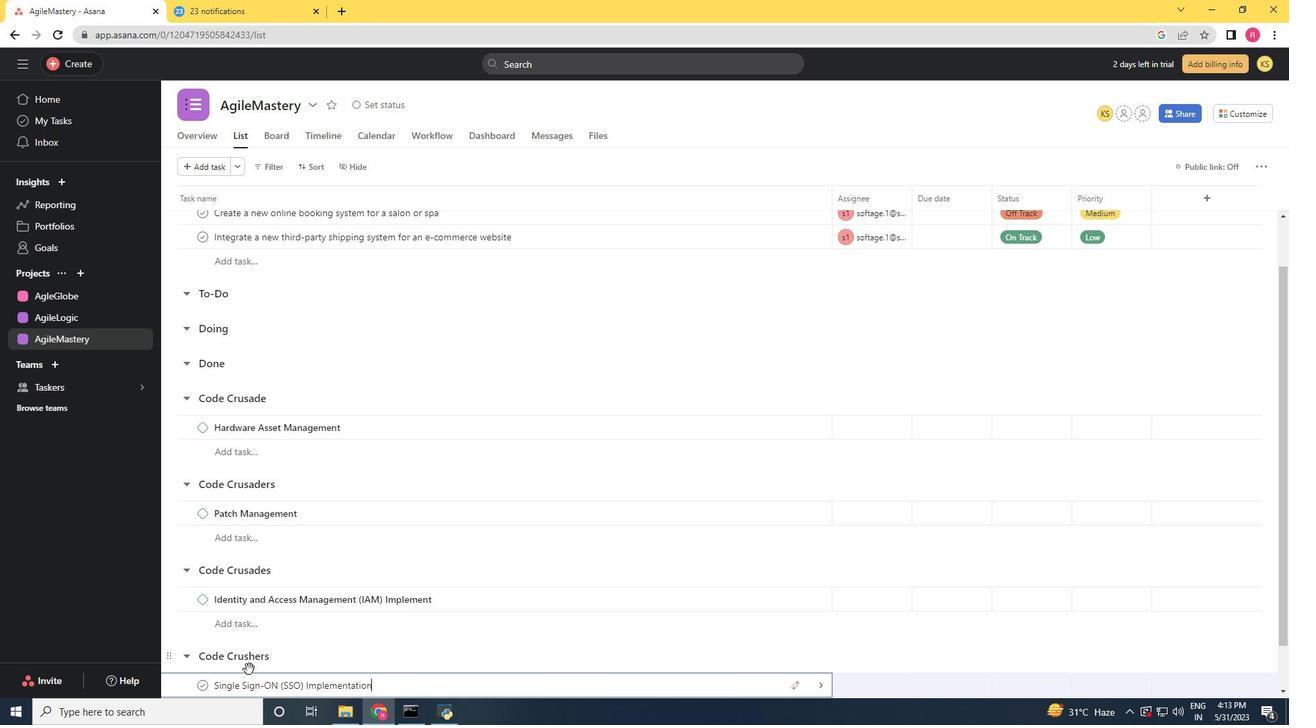 
Action: Mouse moved to (429, 614)
Screenshot: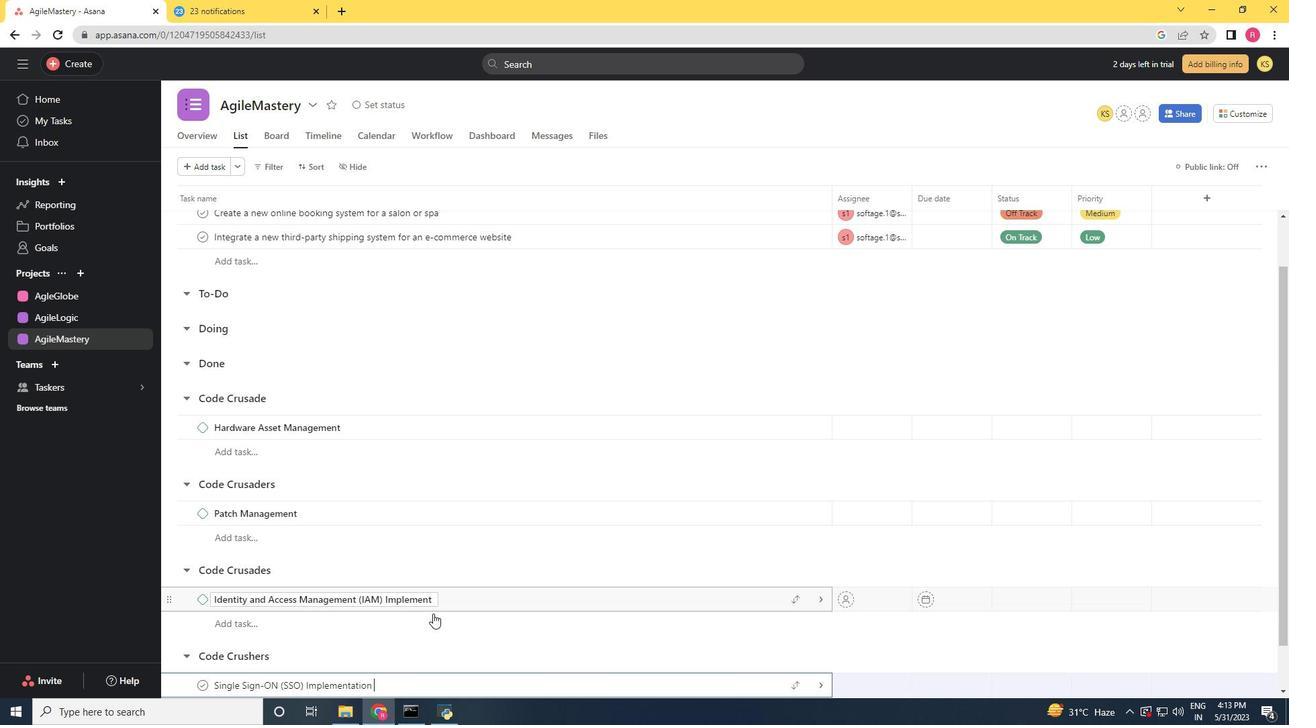 
Action: Mouse scrolled (429, 614) with delta (0, 0)
Screenshot: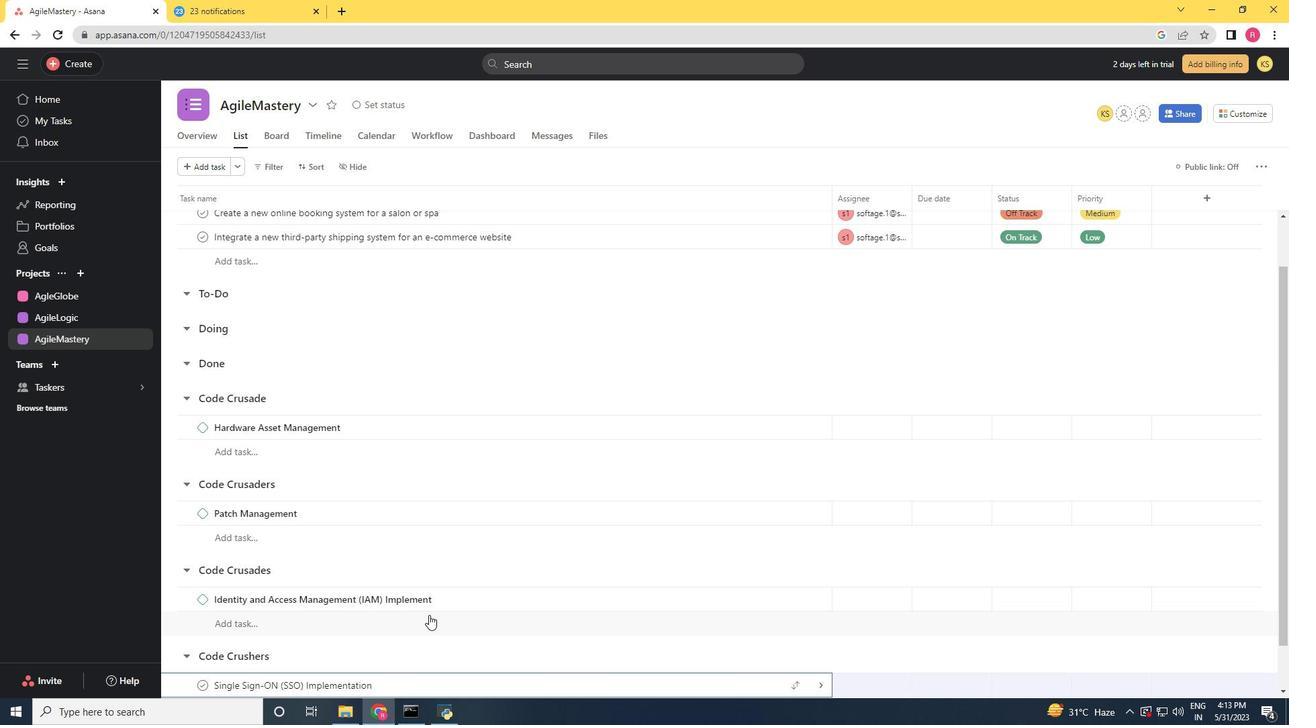 
Action: Mouse moved to (407, 633)
Screenshot: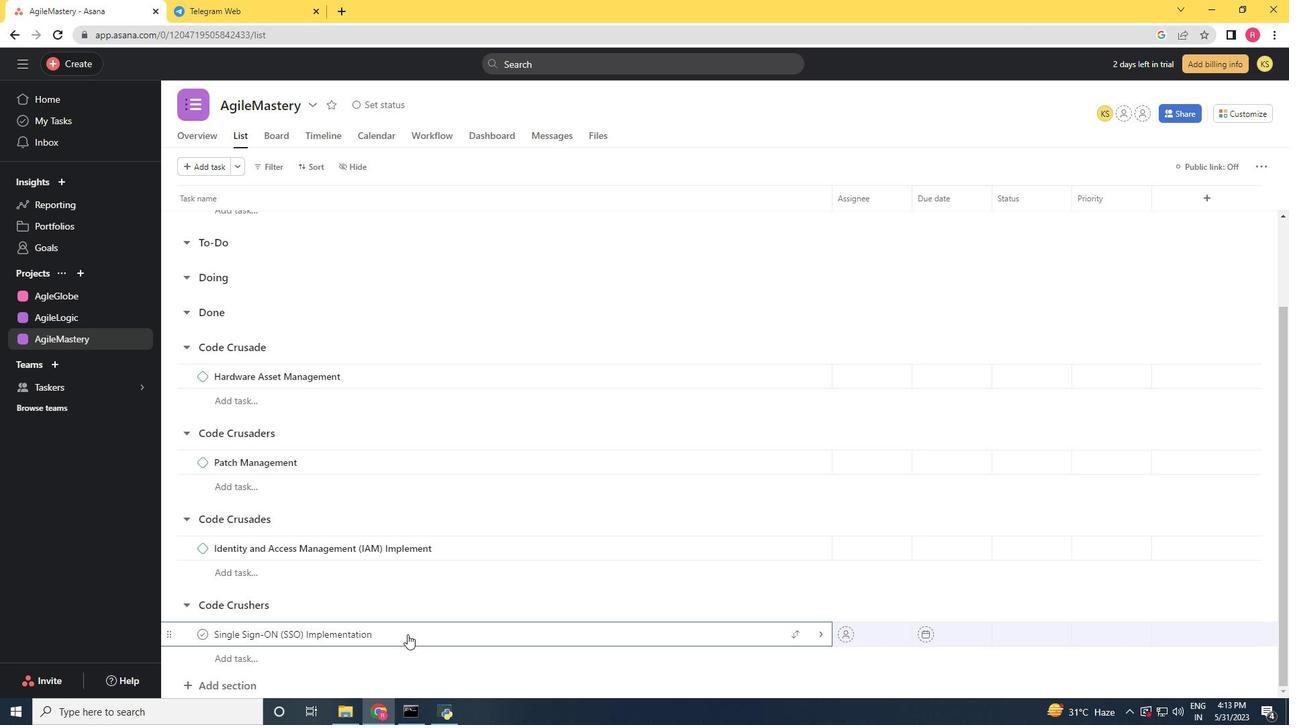 
Action: Mouse pressed right at (407, 633)
Screenshot: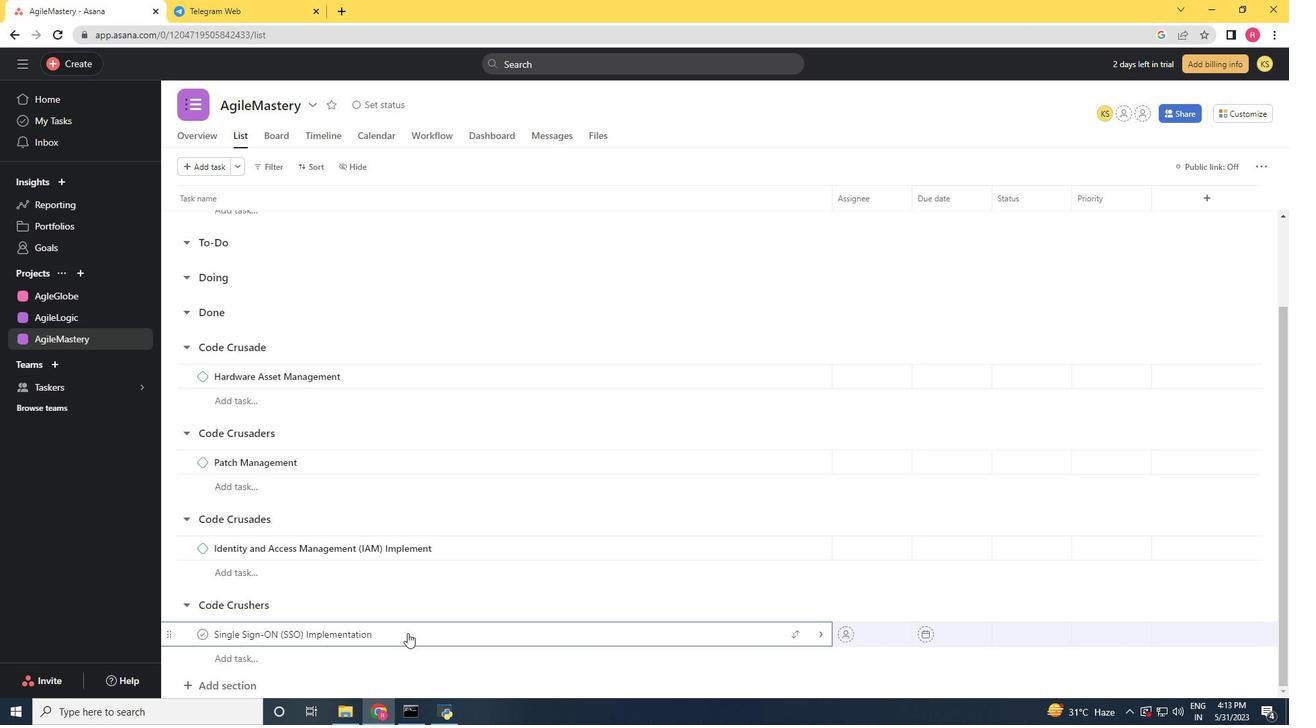 
Action: Mouse moved to (459, 558)
Screenshot: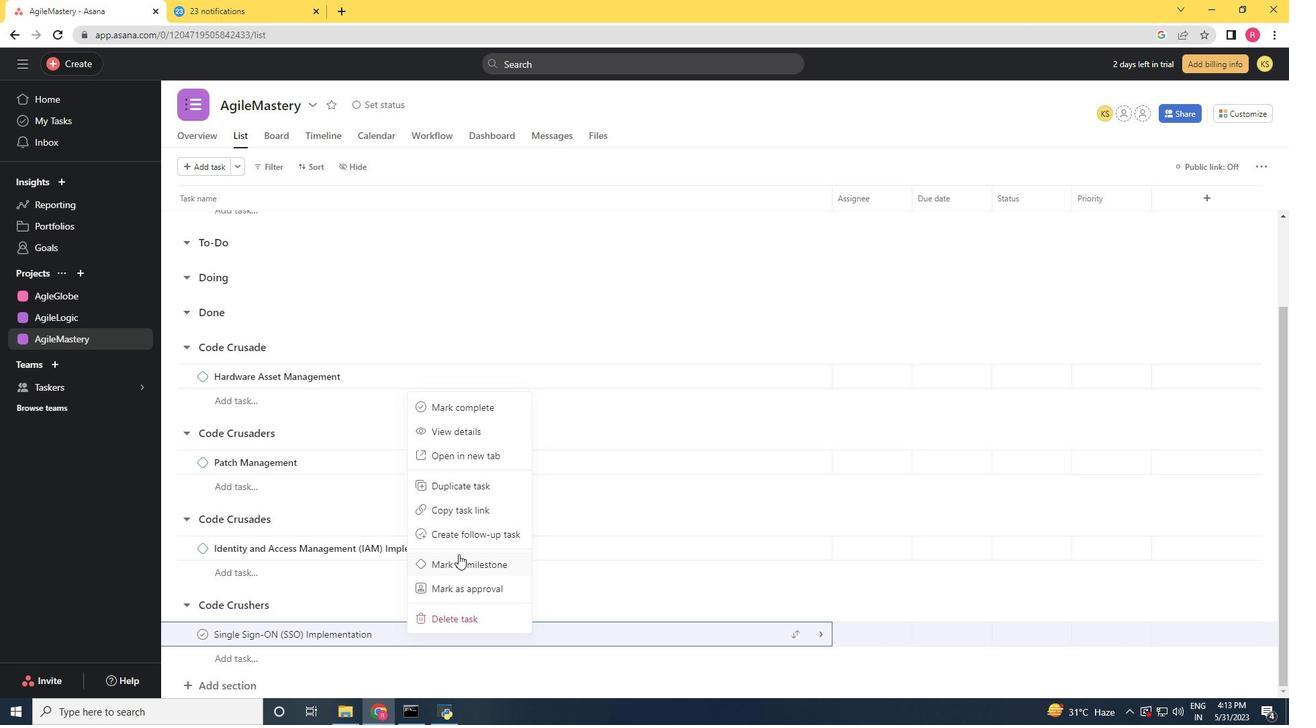 
Action: Mouse pressed left at (459, 558)
Screenshot: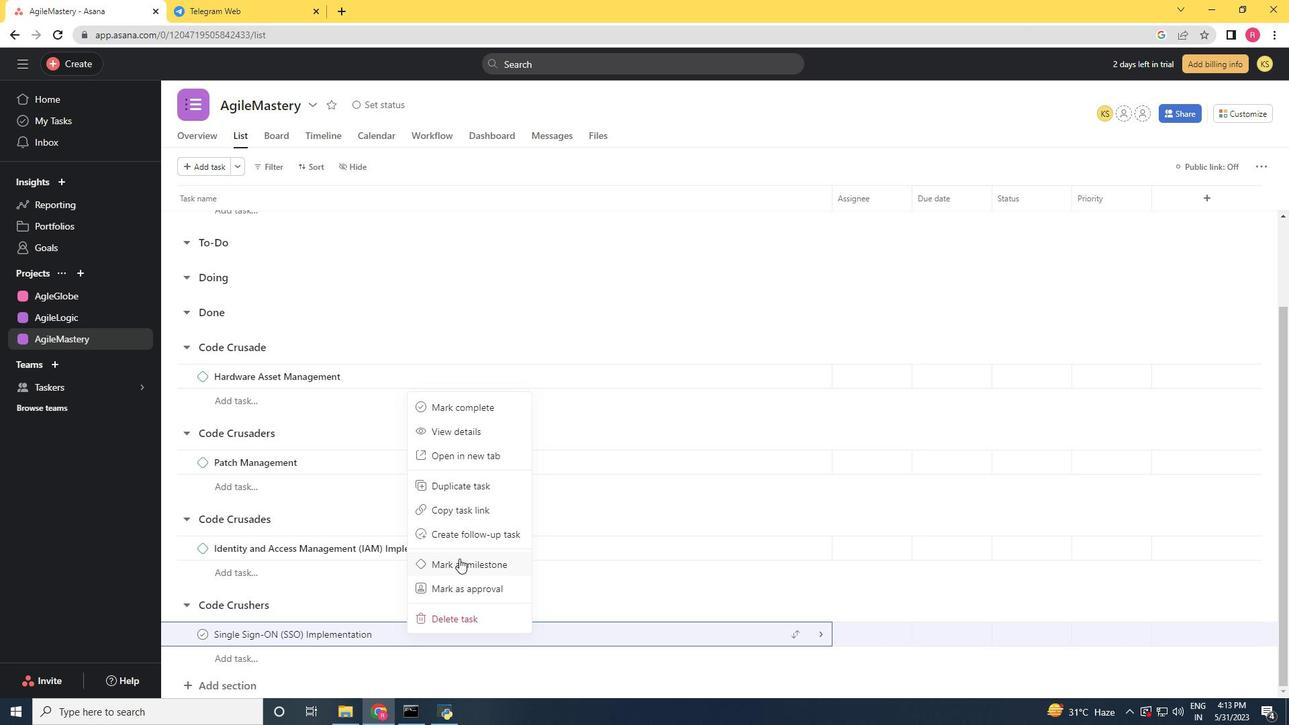
